 Task: Open settings.json of colorized bracket pairs in a text editor.
Action: Mouse moved to (19, 488)
Screenshot: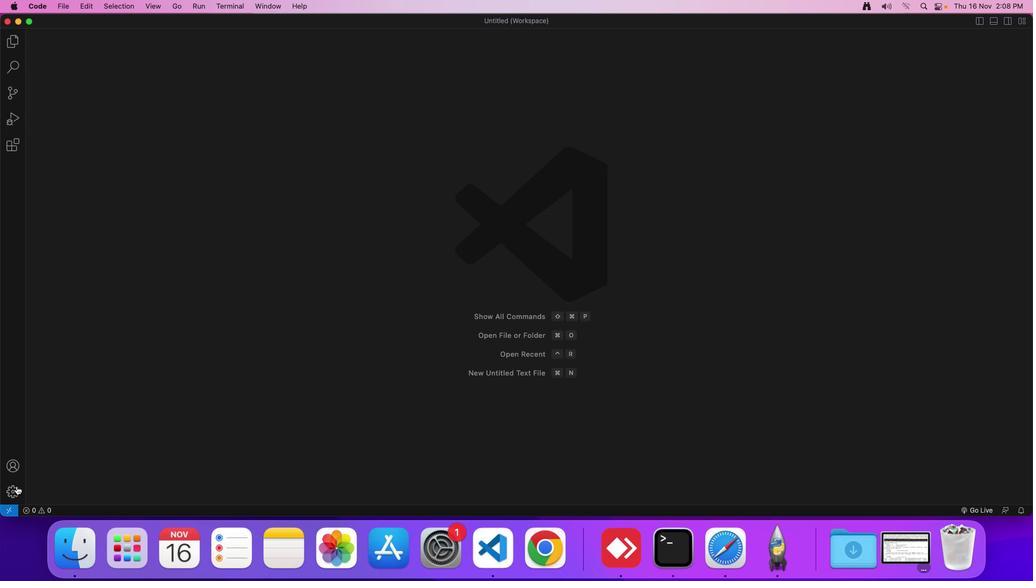 
Action: Mouse pressed left at (19, 488)
Screenshot: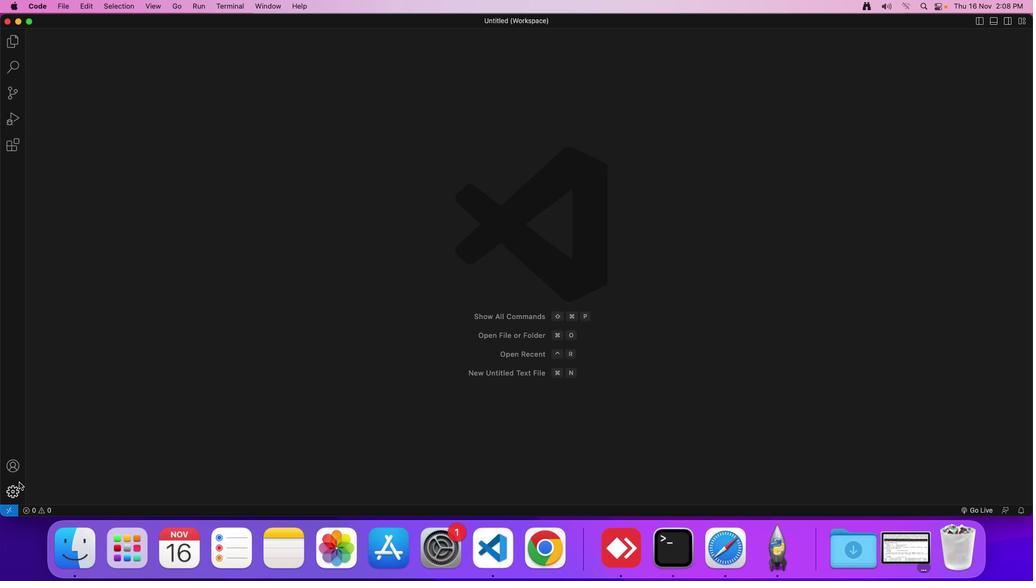 
Action: Mouse moved to (75, 426)
Screenshot: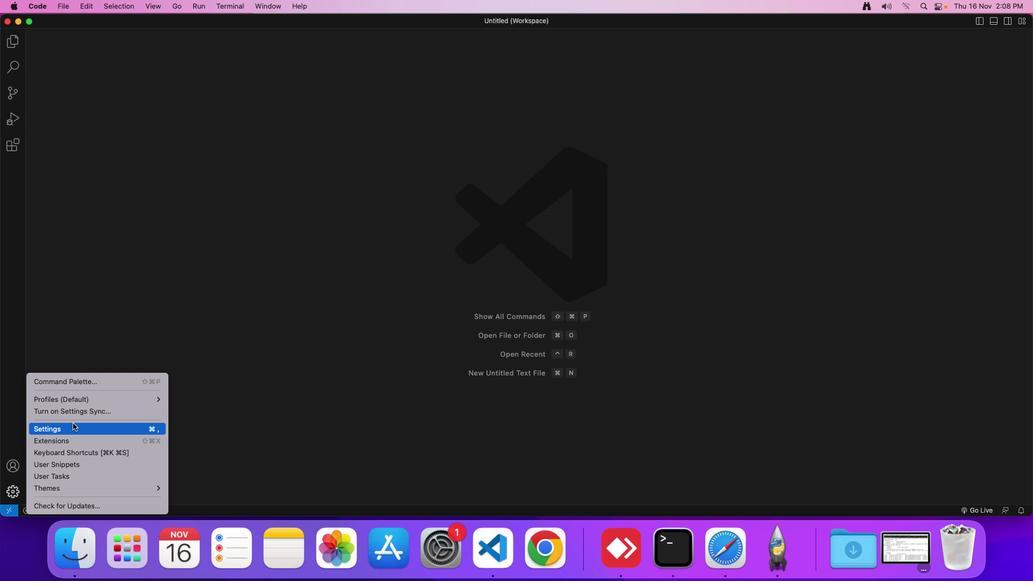 
Action: Mouse pressed left at (75, 426)
Screenshot: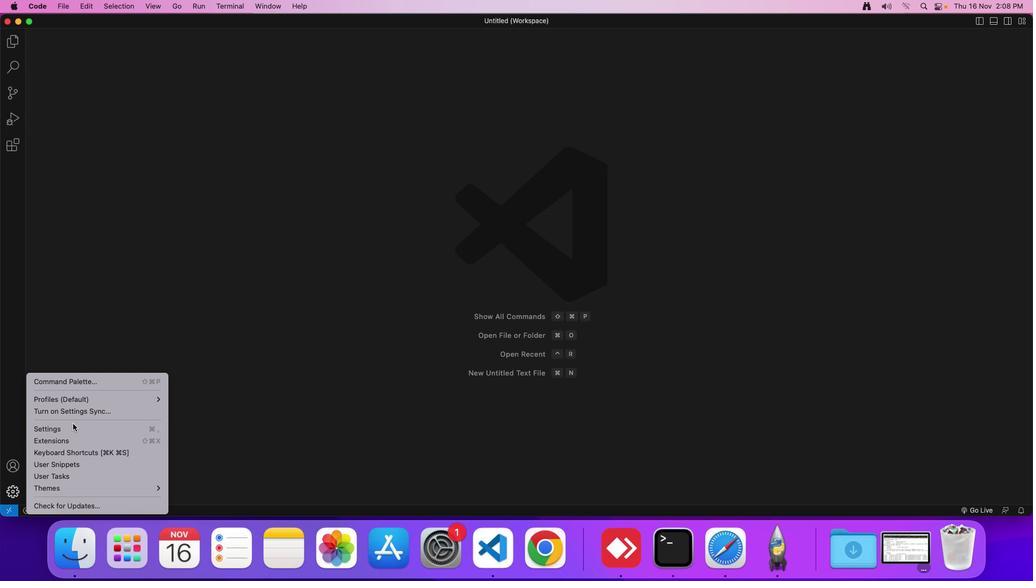 
Action: Mouse moved to (273, 82)
Screenshot: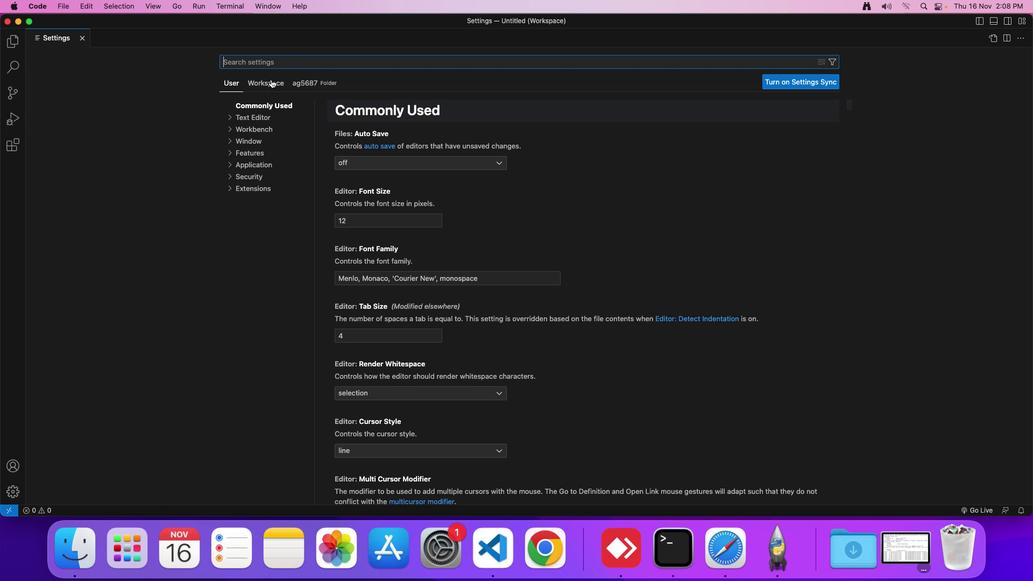 
Action: Mouse pressed left at (273, 82)
Screenshot: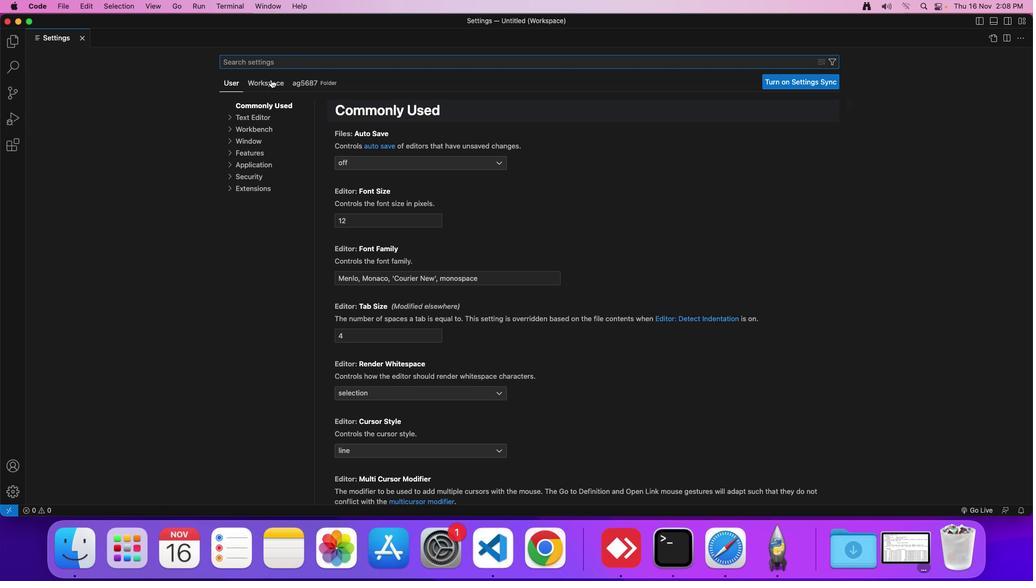 
Action: Mouse moved to (257, 114)
Screenshot: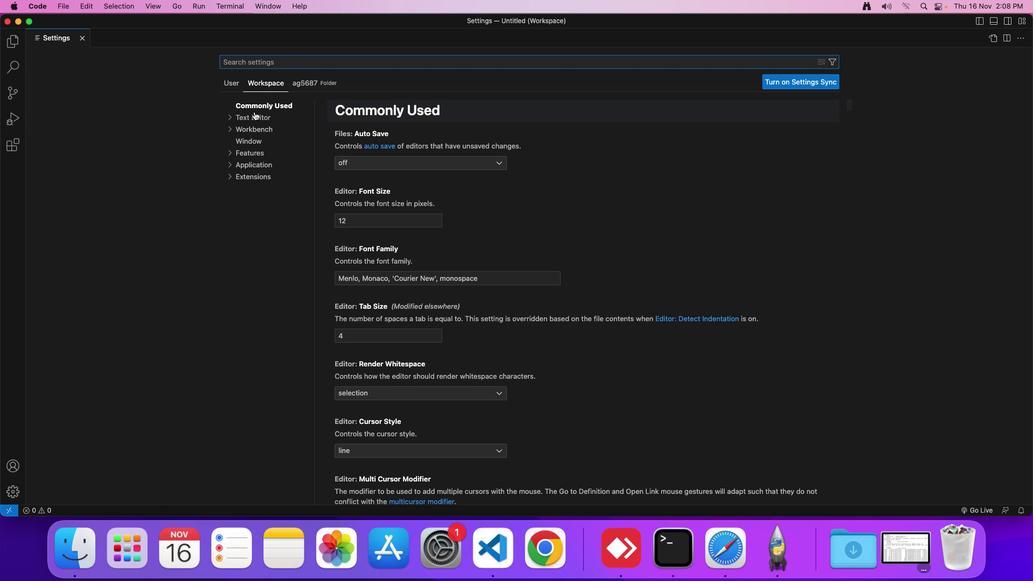 
Action: Mouse pressed left at (257, 114)
Screenshot: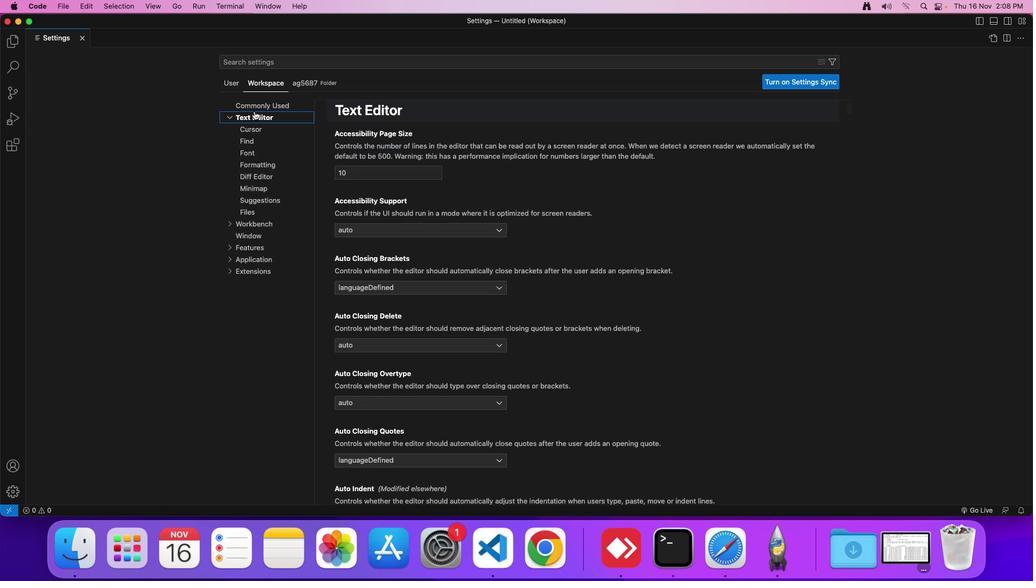 
Action: Mouse moved to (361, 220)
Screenshot: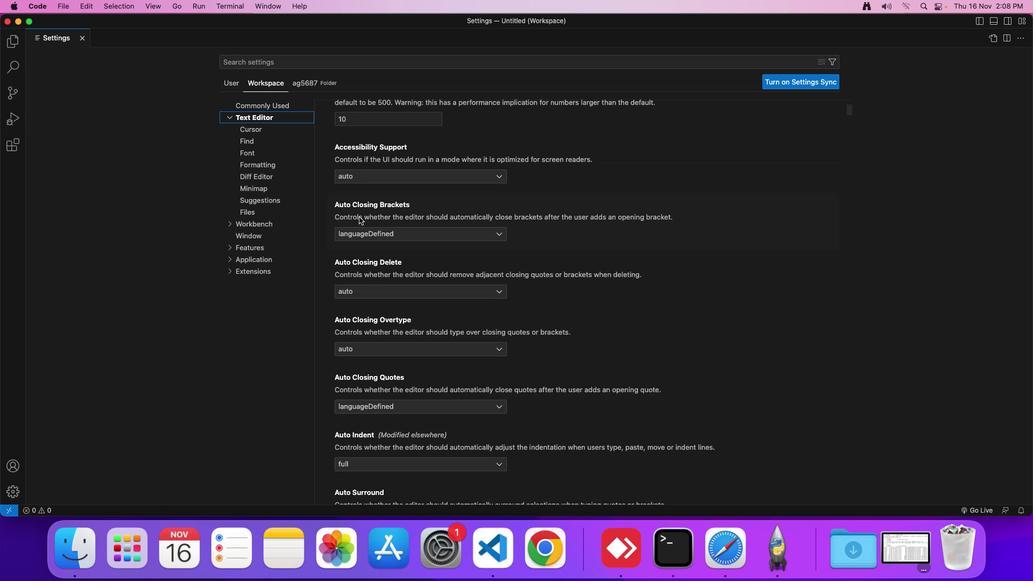 
Action: Mouse scrolled (361, 220) with delta (2, 2)
Screenshot: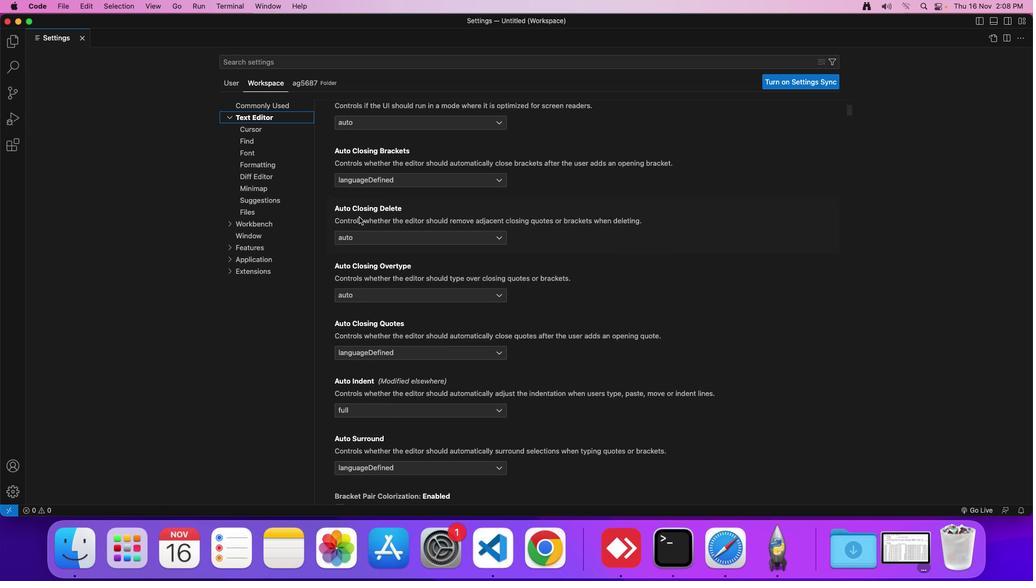 
Action: Mouse scrolled (361, 220) with delta (2, 2)
Screenshot: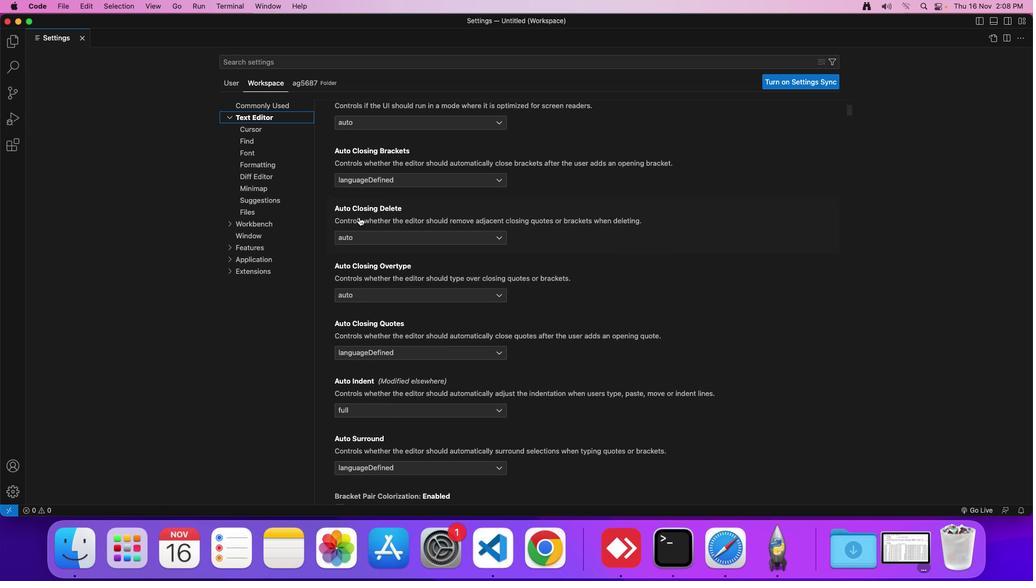 
Action: Mouse scrolled (361, 220) with delta (2, 1)
Screenshot: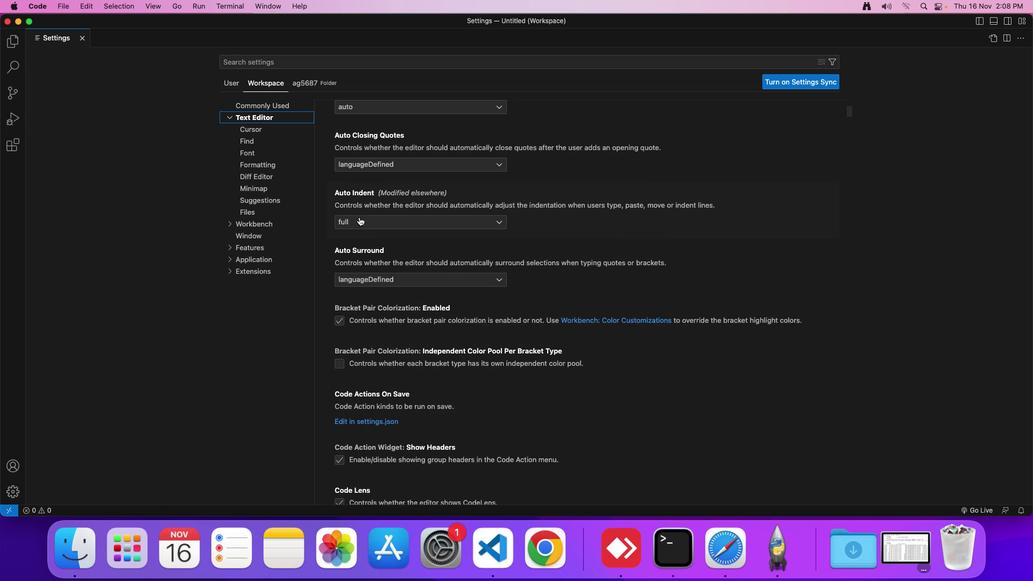 
Action: Mouse scrolled (361, 220) with delta (2, 1)
Screenshot: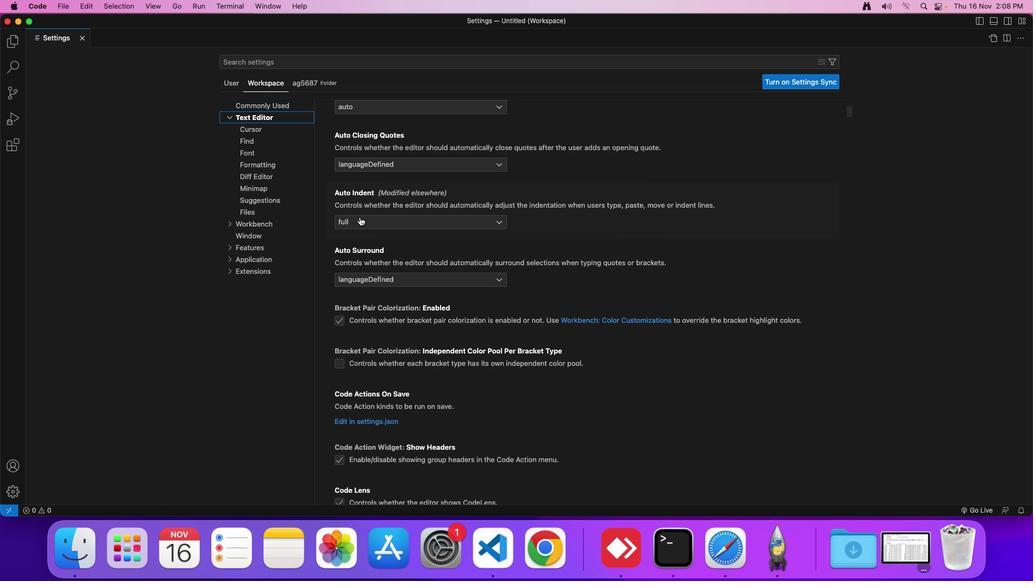 
Action: Mouse scrolled (361, 220) with delta (2, 0)
Screenshot: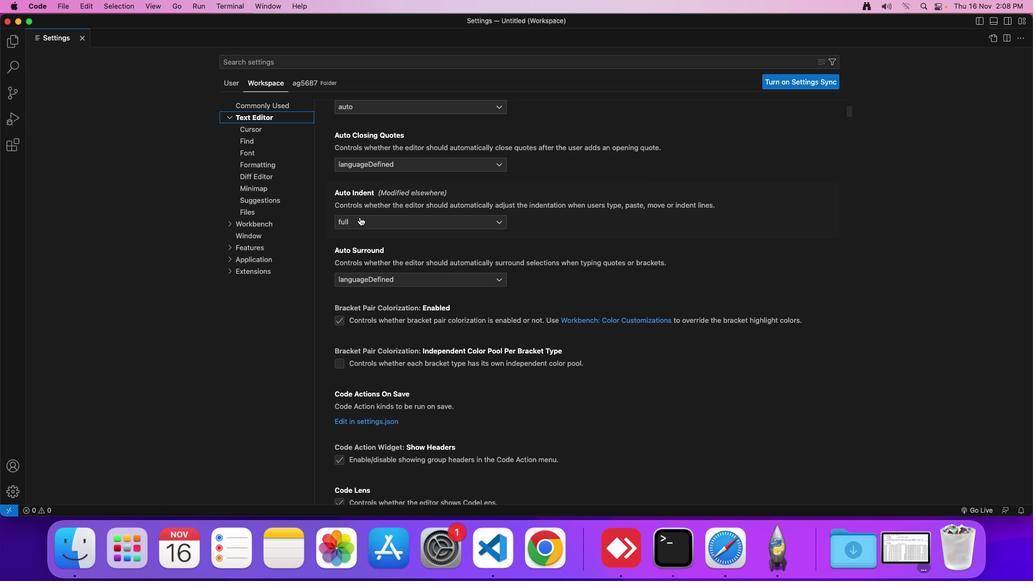 
Action: Mouse moved to (362, 219)
Screenshot: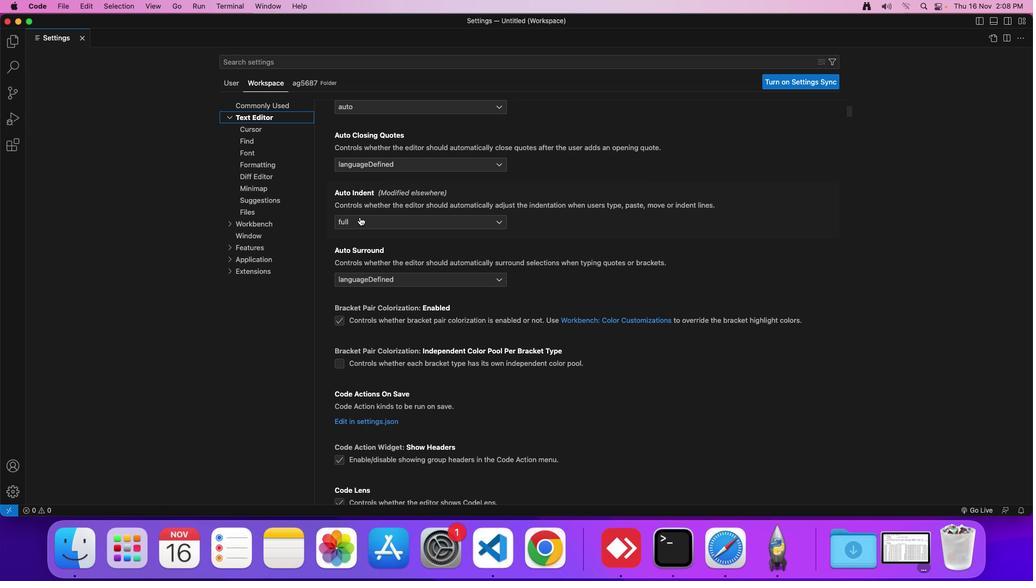 
Action: Mouse scrolled (362, 219) with delta (2, 2)
Screenshot: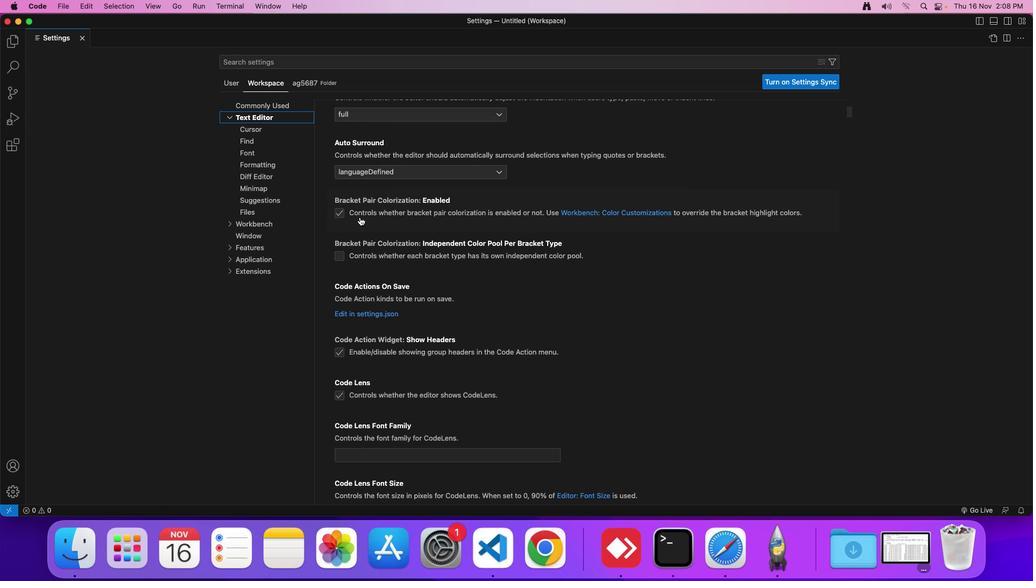
Action: Mouse scrolled (362, 219) with delta (2, 2)
Screenshot: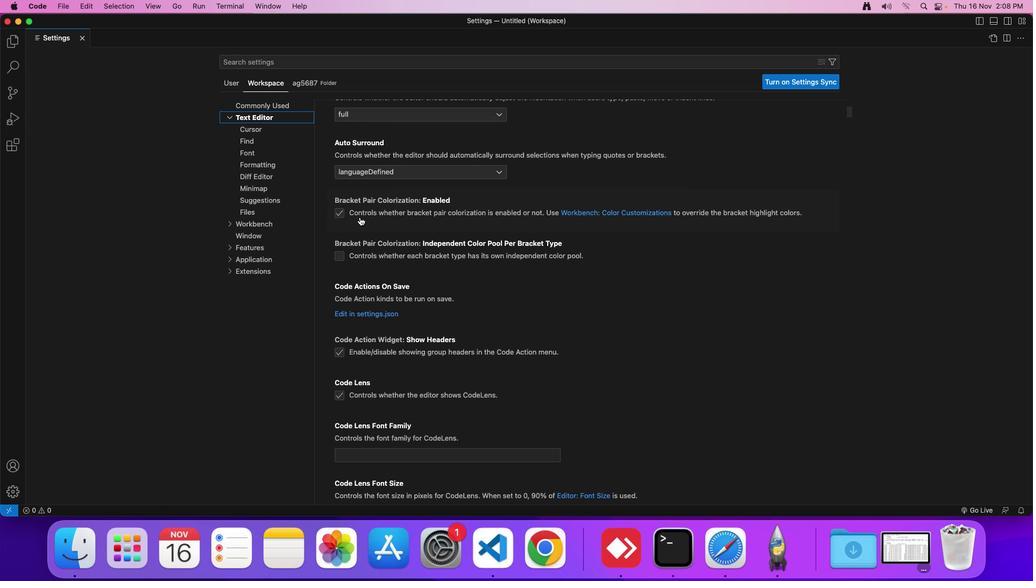 
Action: Mouse scrolled (362, 219) with delta (2, 1)
Screenshot: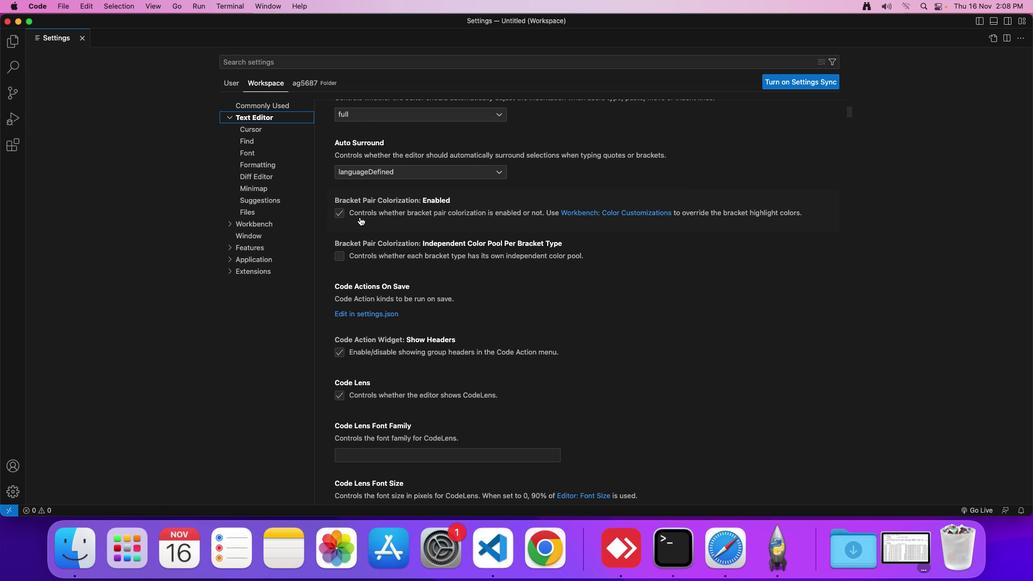 
Action: Mouse moved to (363, 219)
Screenshot: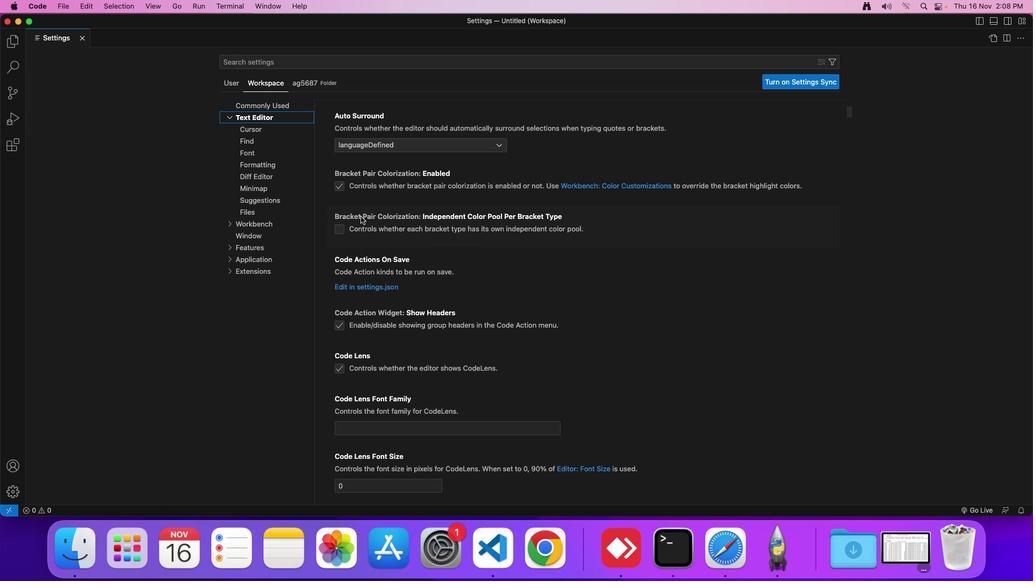 
Action: Mouse scrolled (363, 219) with delta (2, 2)
Screenshot: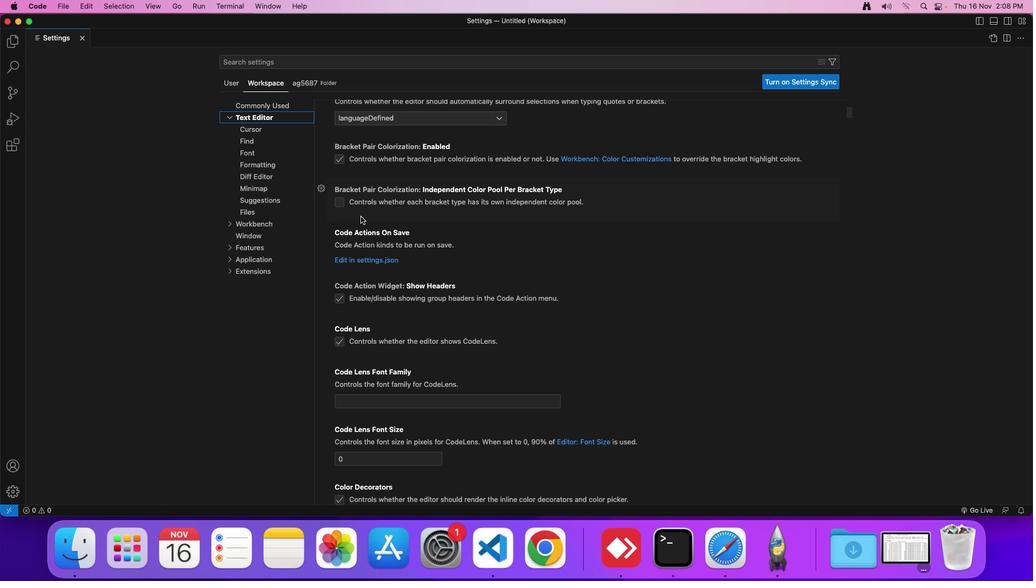 
Action: Mouse scrolled (363, 219) with delta (2, 2)
Screenshot: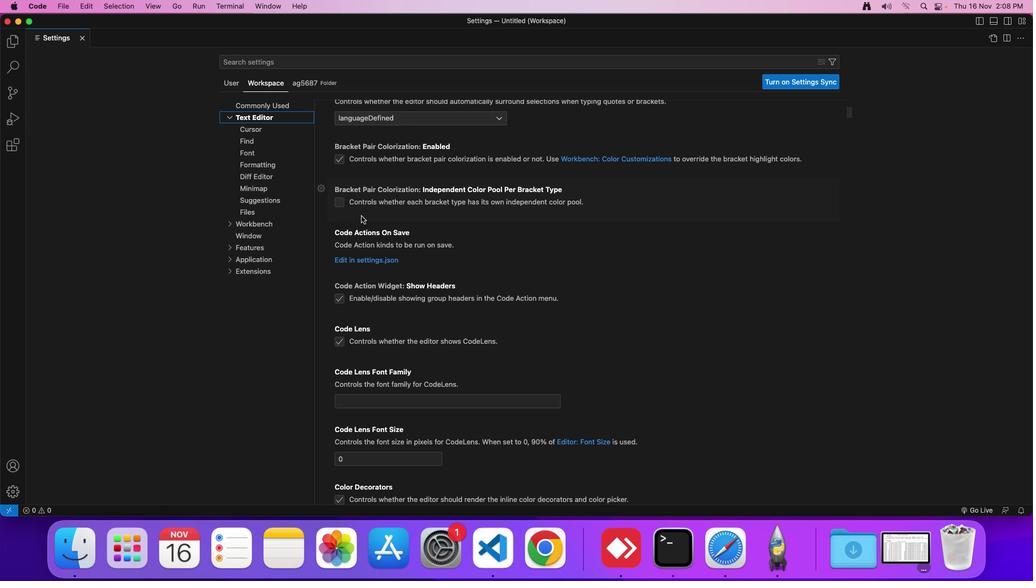 
Action: Mouse moved to (363, 218)
Screenshot: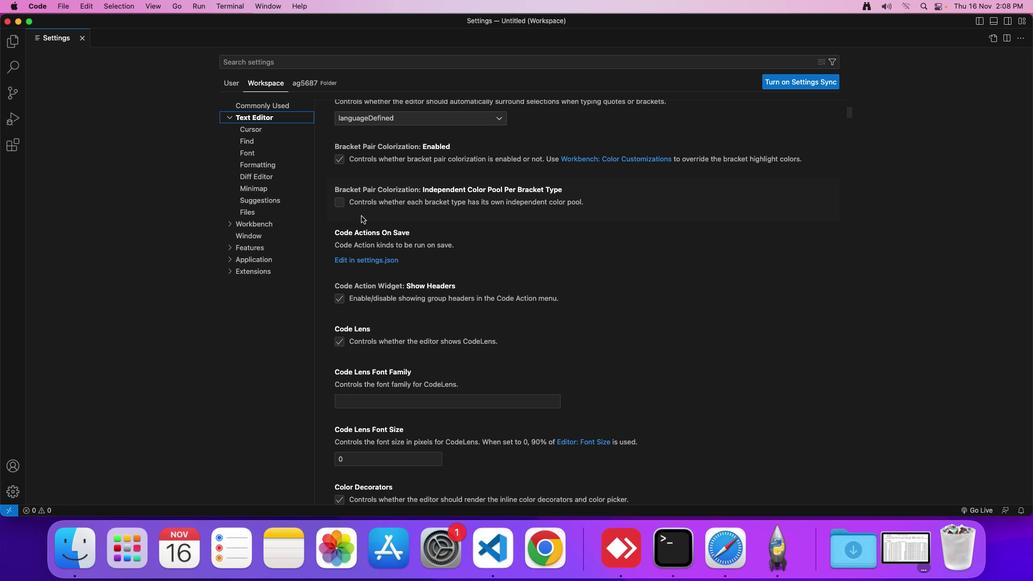 
Action: Mouse scrolled (363, 218) with delta (2, 2)
Screenshot: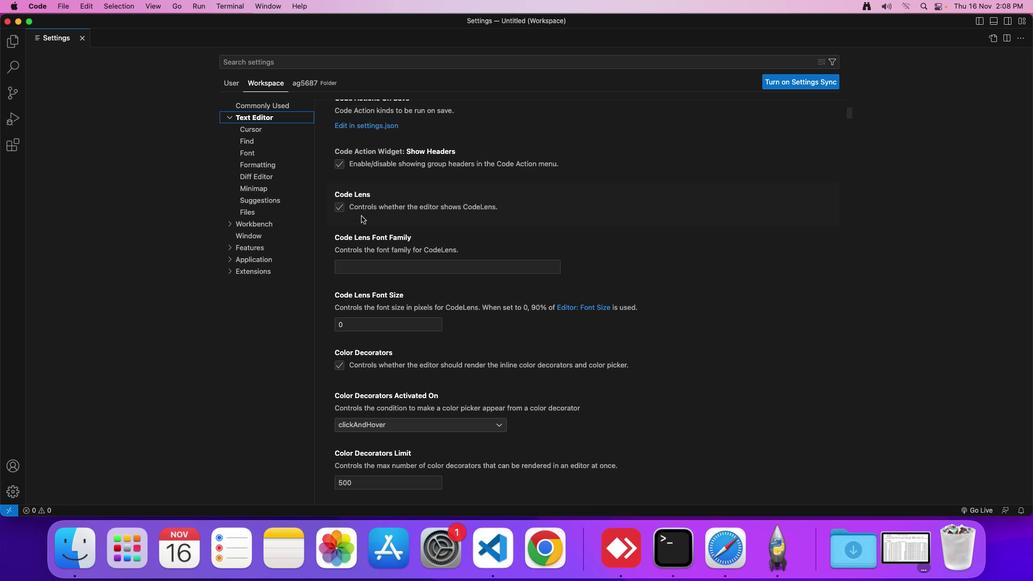 
Action: Mouse scrolled (363, 218) with delta (2, 2)
Screenshot: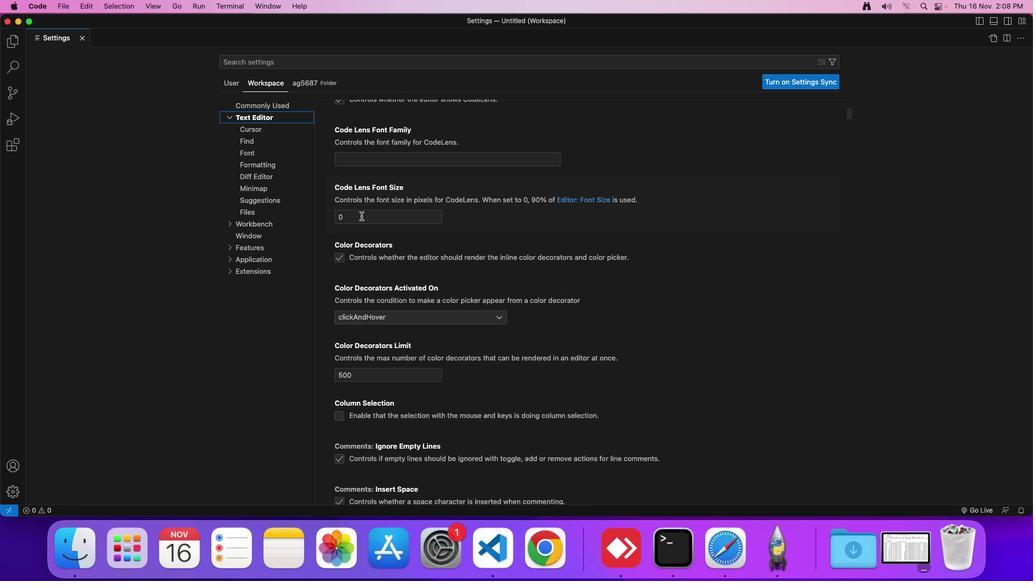 
Action: Mouse scrolled (363, 218) with delta (2, 1)
Screenshot: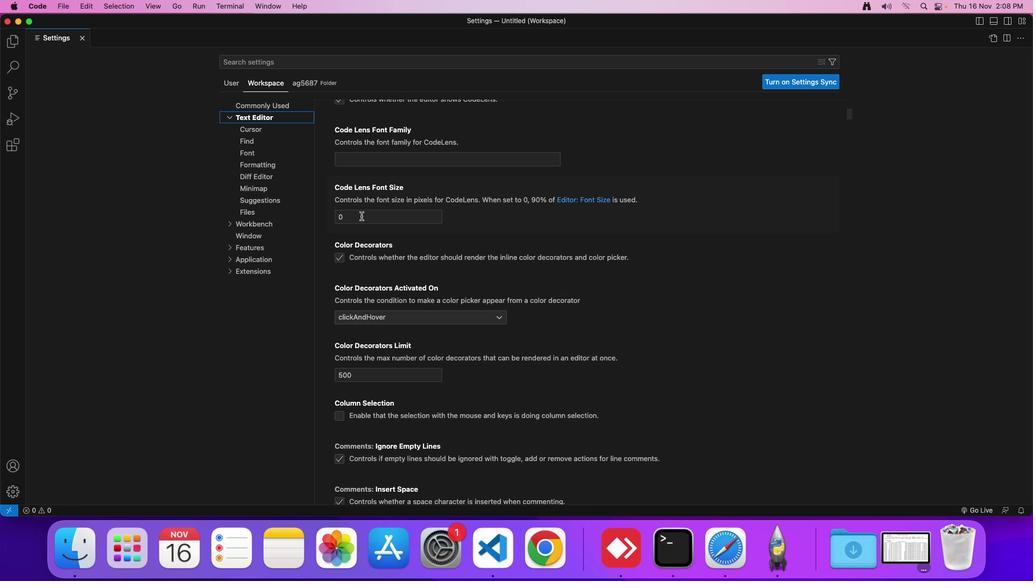 
Action: Mouse scrolled (363, 218) with delta (2, 0)
Screenshot: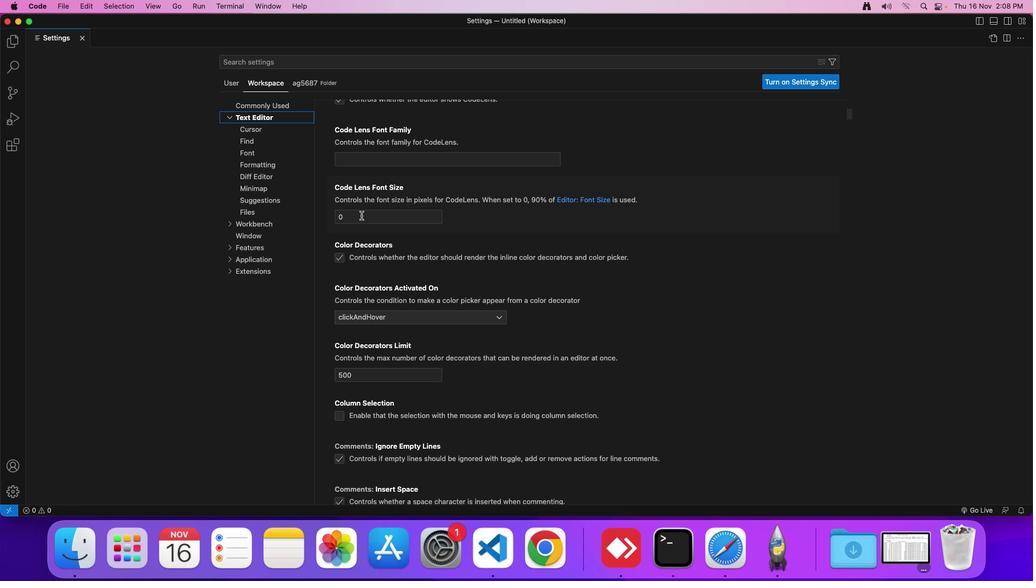 
Action: Mouse moved to (364, 217)
Screenshot: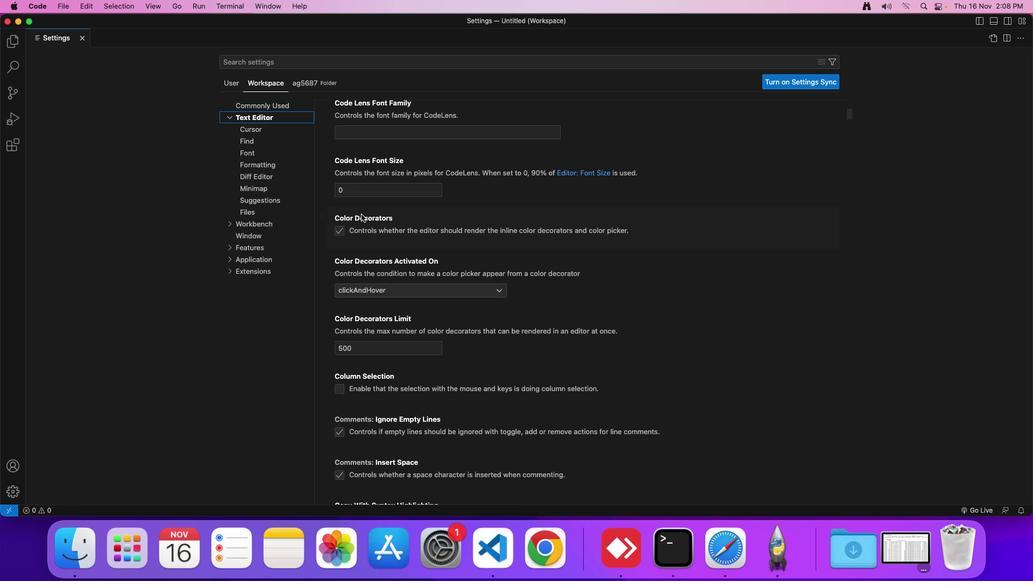 
Action: Mouse scrolled (364, 217) with delta (2, 2)
Screenshot: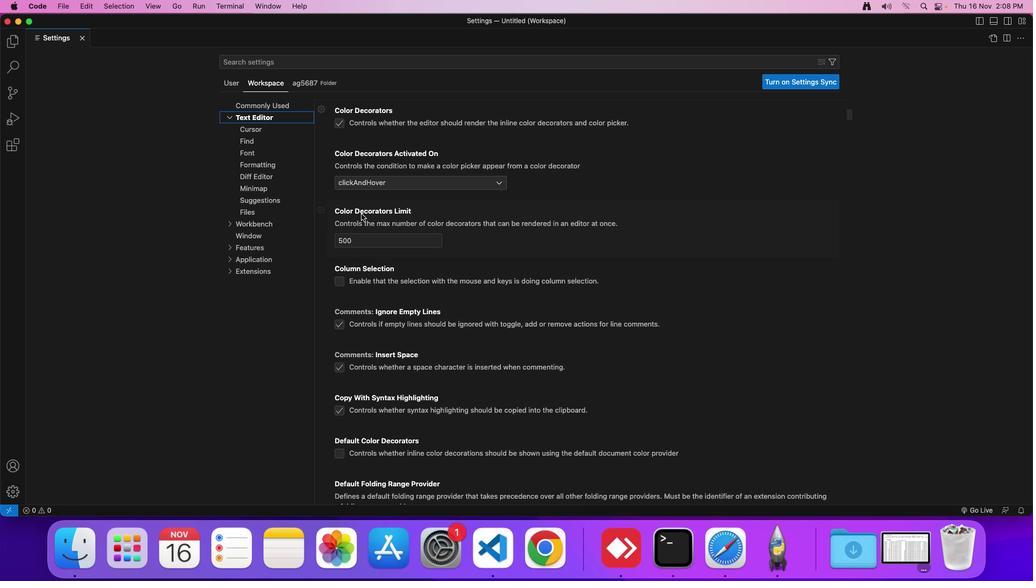 
Action: Mouse scrolled (364, 217) with delta (2, 2)
Screenshot: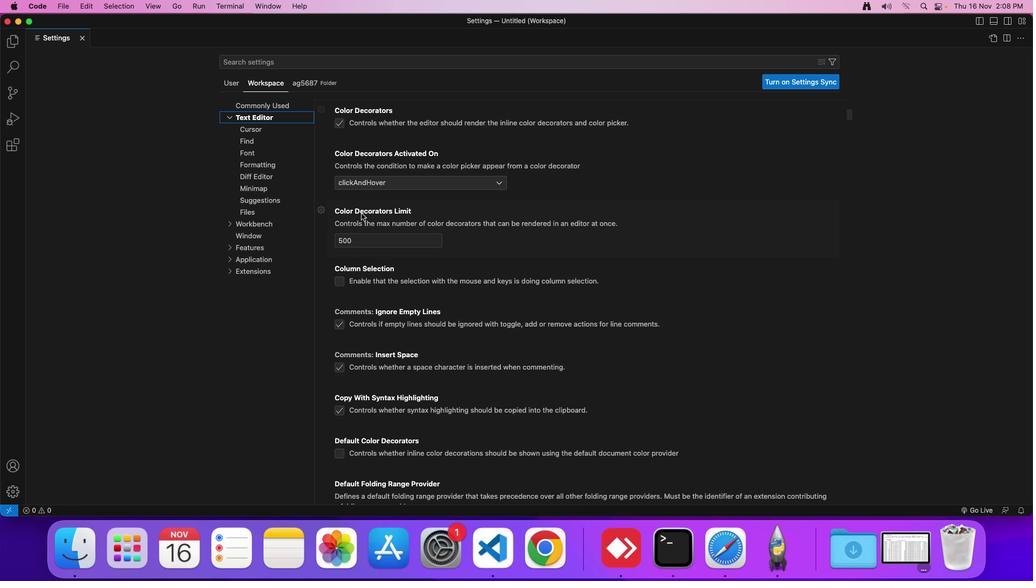 
Action: Mouse scrolled (364, 217) with delta (2, 1)
Screenshot: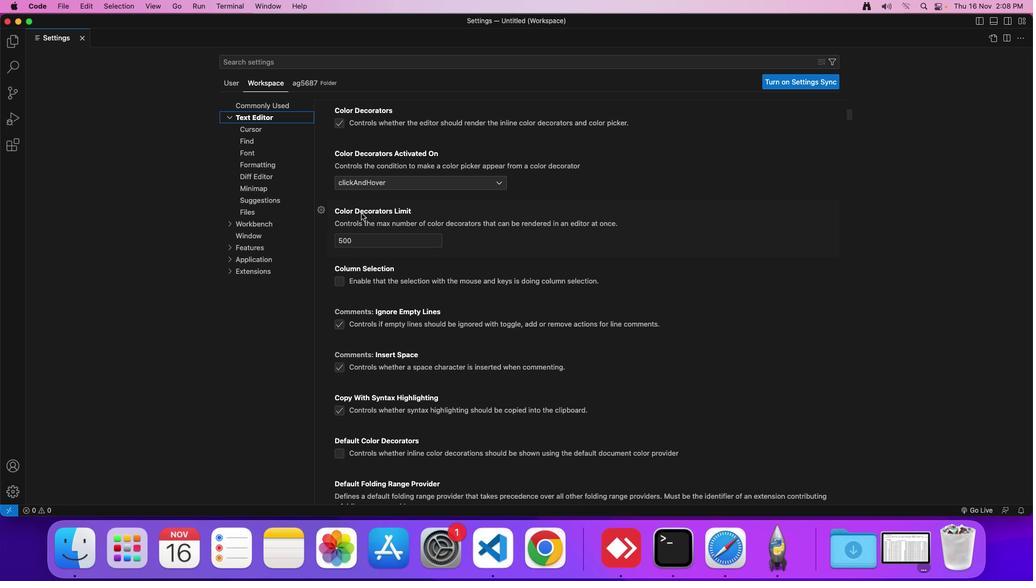 
Action: Mouse moved to (364, 216)
Screenshot: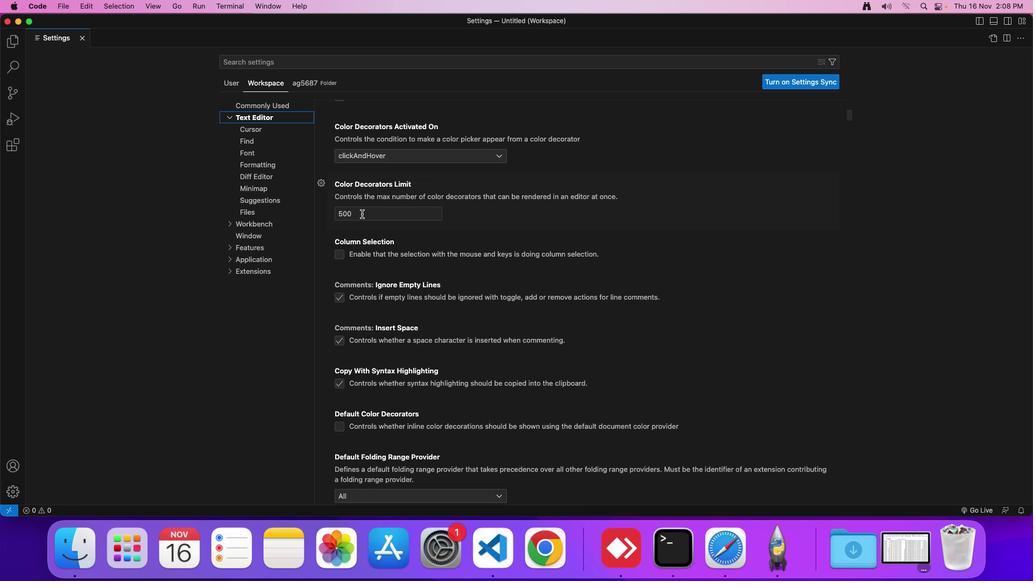 
Action: Mouse scrolled (364, 216) with delta (2, 2)
Screenshot: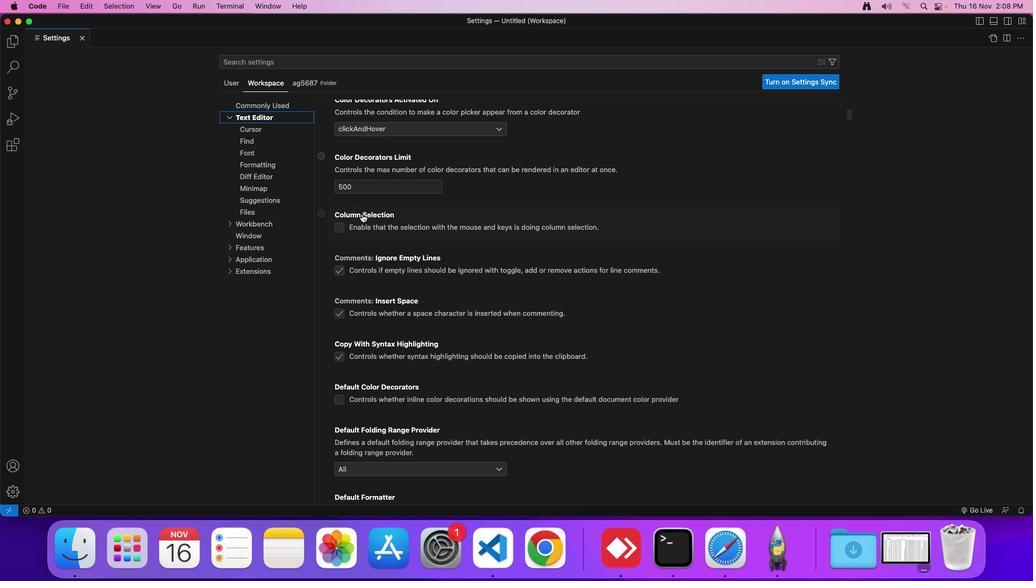 
Action: Mouse moved to (364, 216)
Screenshot: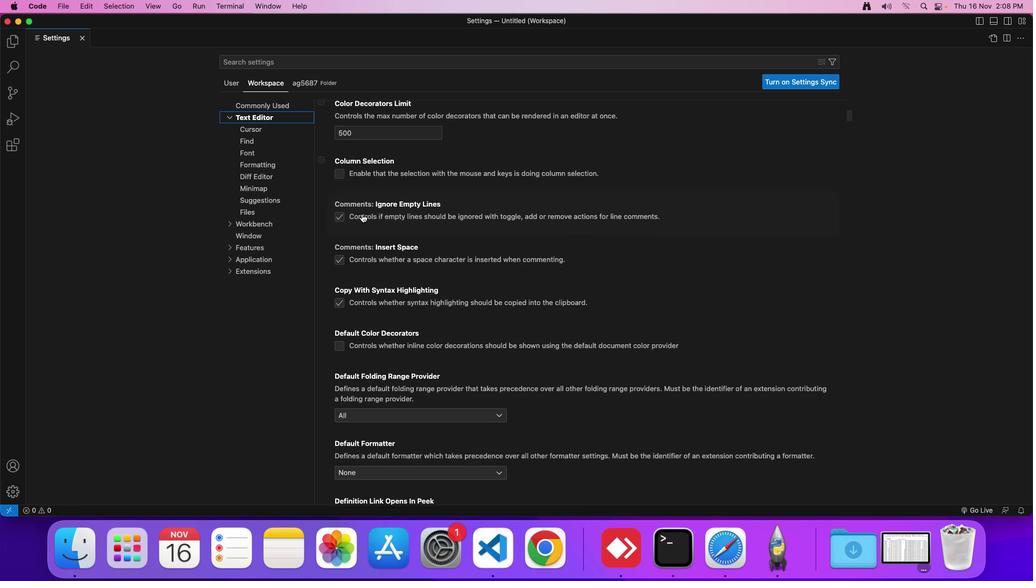 
Action: Mouse scrolled (364, 216) with delta (2, 2)
Screenshot: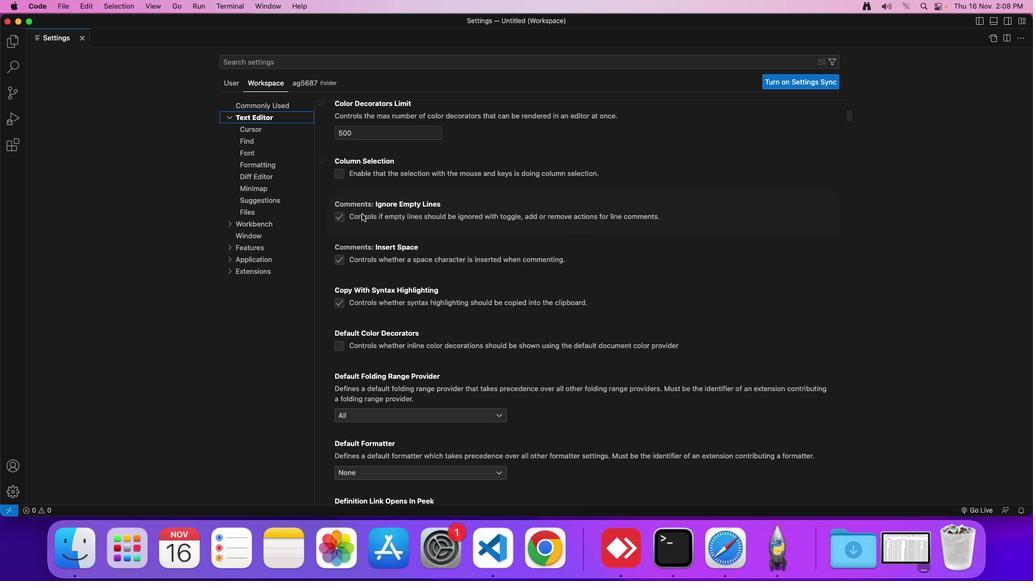 
Action: Mouse scrolled (364, 216) with delta (2, 1)
Screenshot: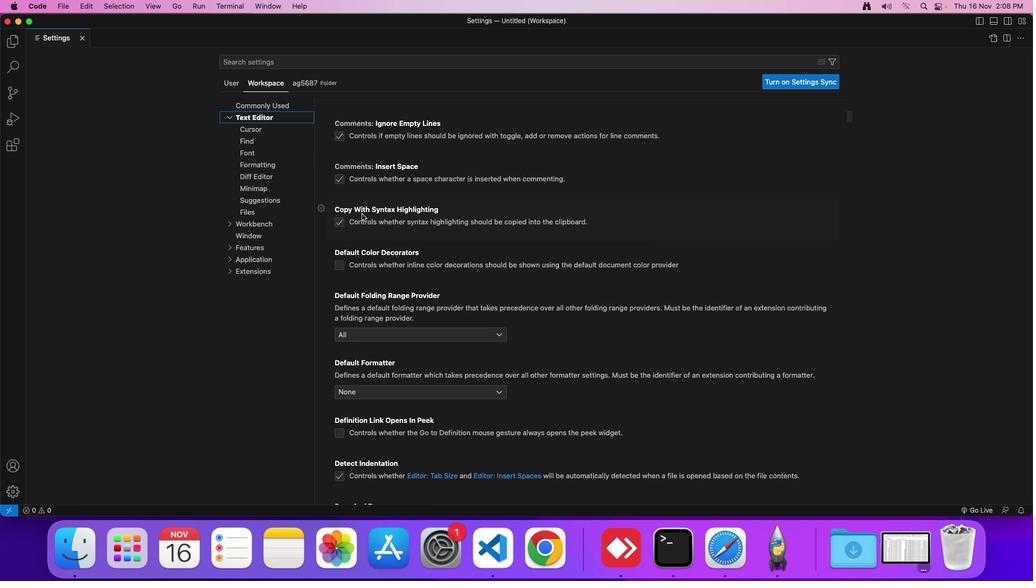 
Action: Mouse scrolled (364, 216) with delta (2, 1)
Screenshot: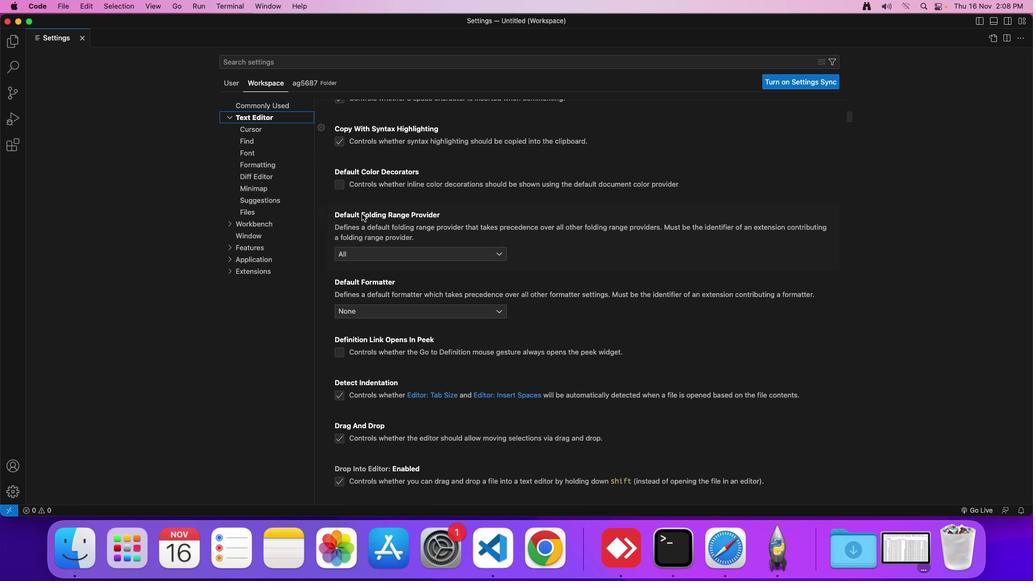 
Action: Mouse scrolled (364, 216) with delta (2, 1)
Screenshot: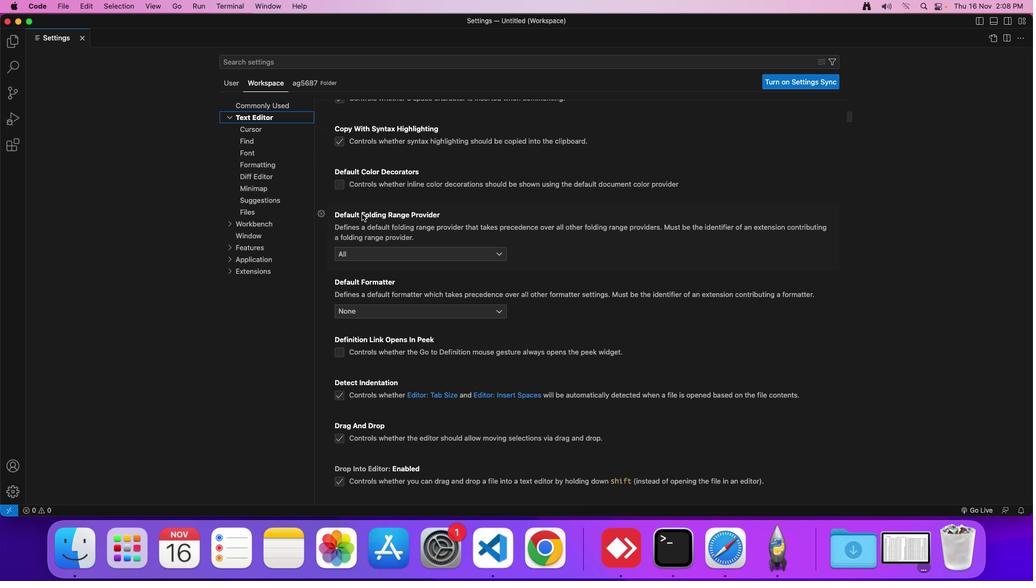 
Action: Mouse moved to (365, 216)
Screenshot: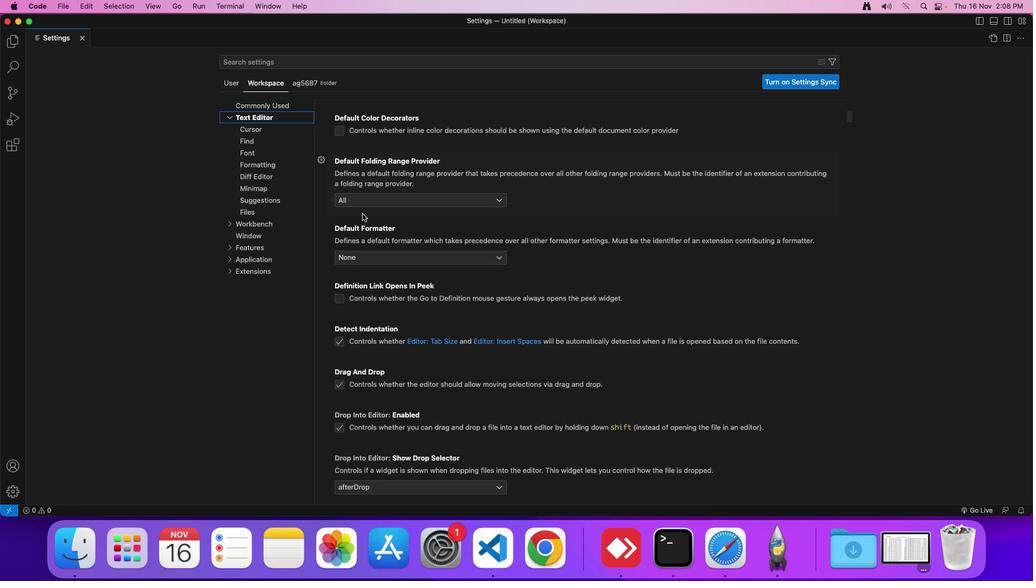 
Action: Mouse scrolled (365, 216) with delta (2, 2)
Screenshot: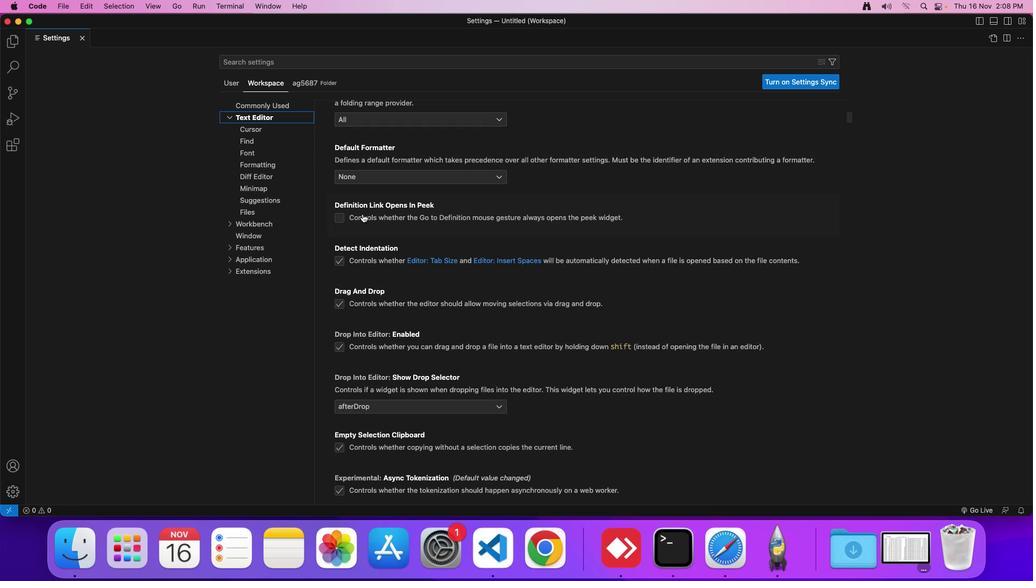 
Action: Mouse scrolled (365, 216) with delta (2, 2)
Screenshot: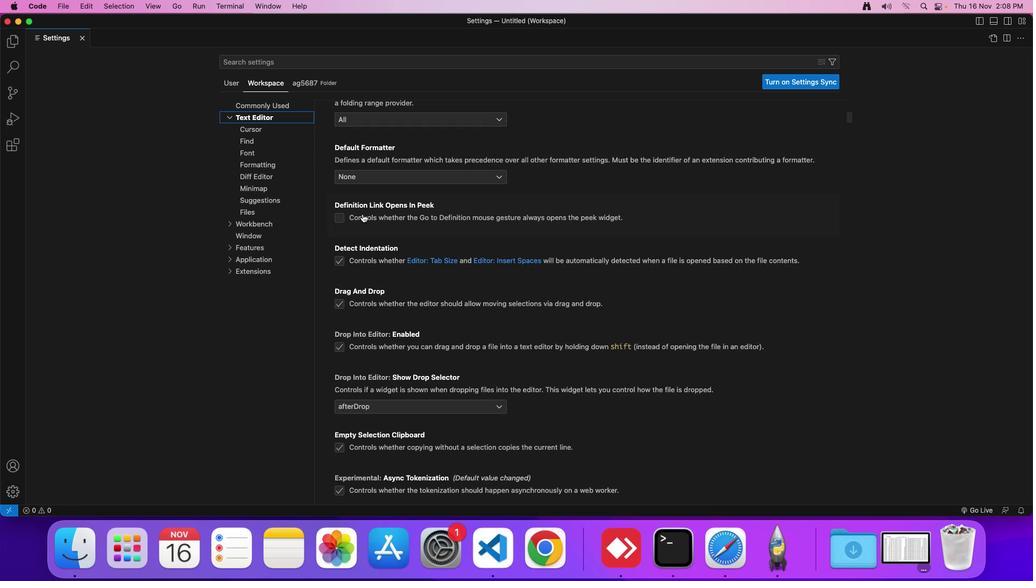 
Action: Mouse scrolled (365, 216) with delta (2, 1)
Screenshot: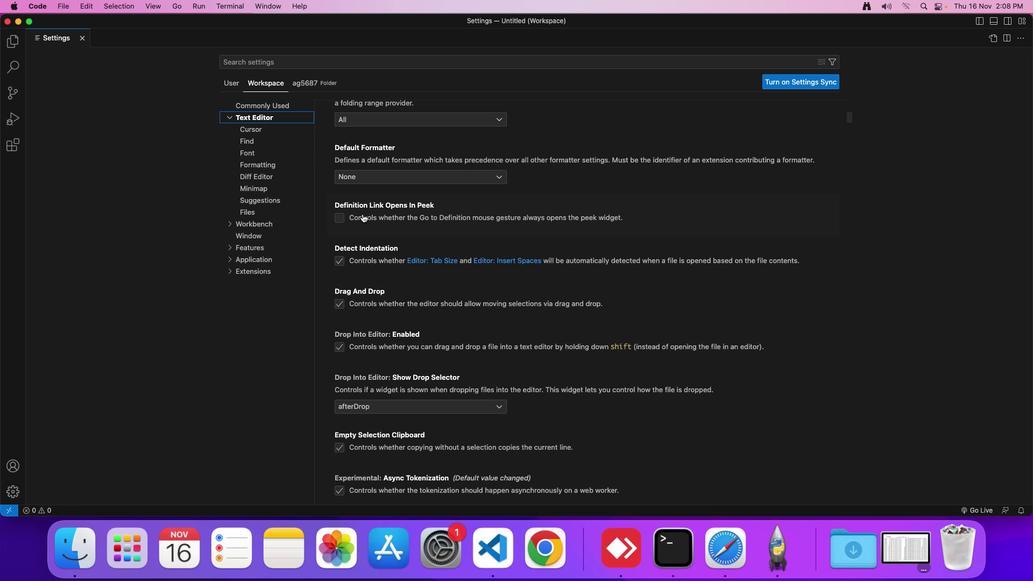 
Action: Mouse moved to (367, 219)
Screenshot: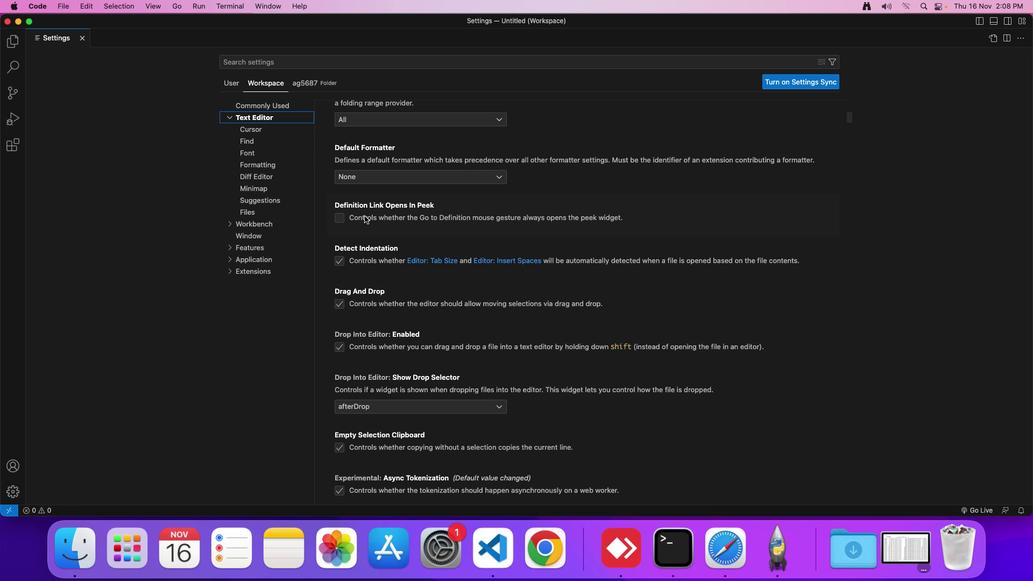 
Action: Mouse scrolled (367, 219) with delta (2, 2)
Screenshot: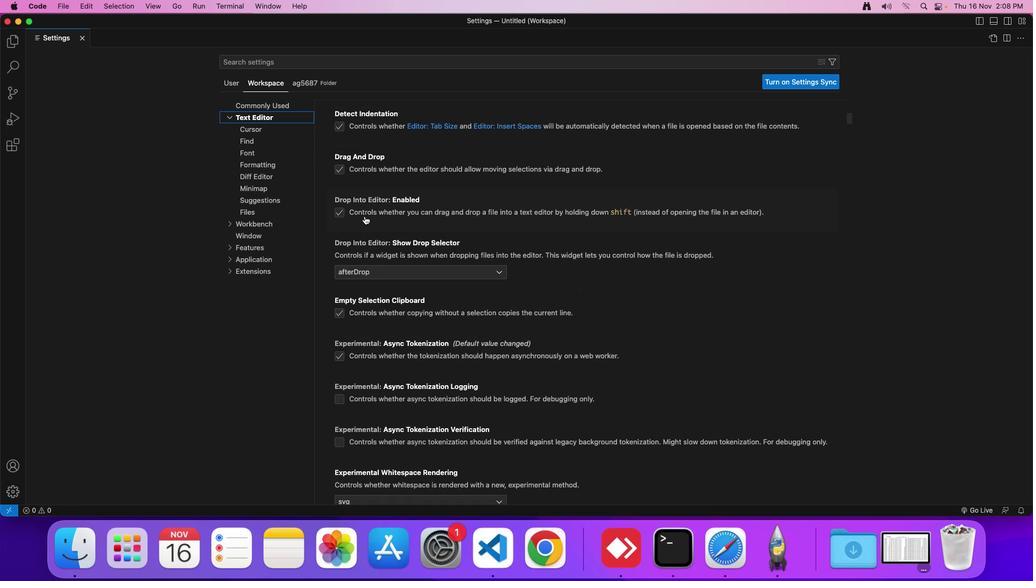 
Action: Mouse scrolled (367, 219) with delta (2, 2)
Screenshot: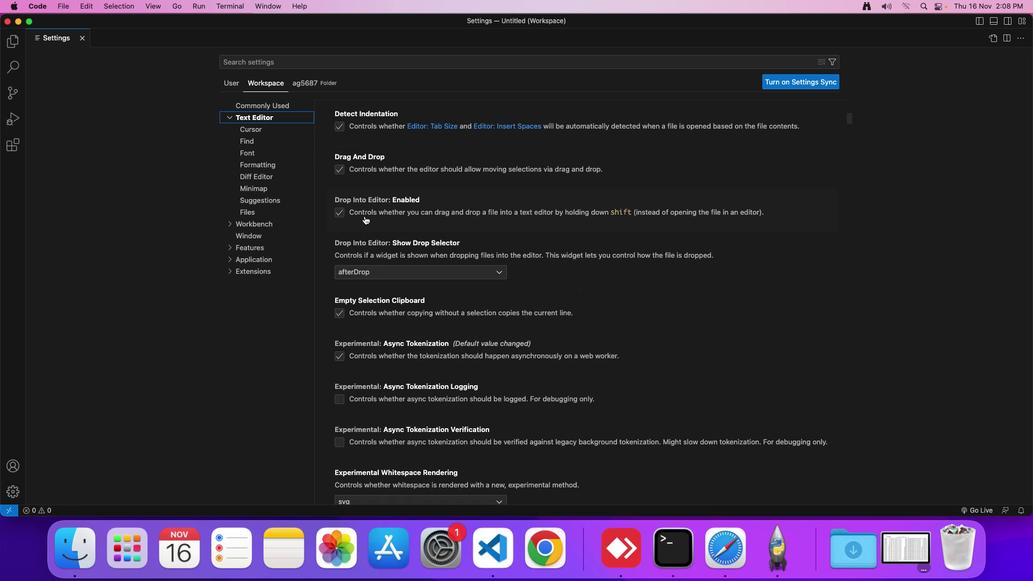 
Action: Mouse scrolled (367, 219) with delta (2, 1)
Screenshot: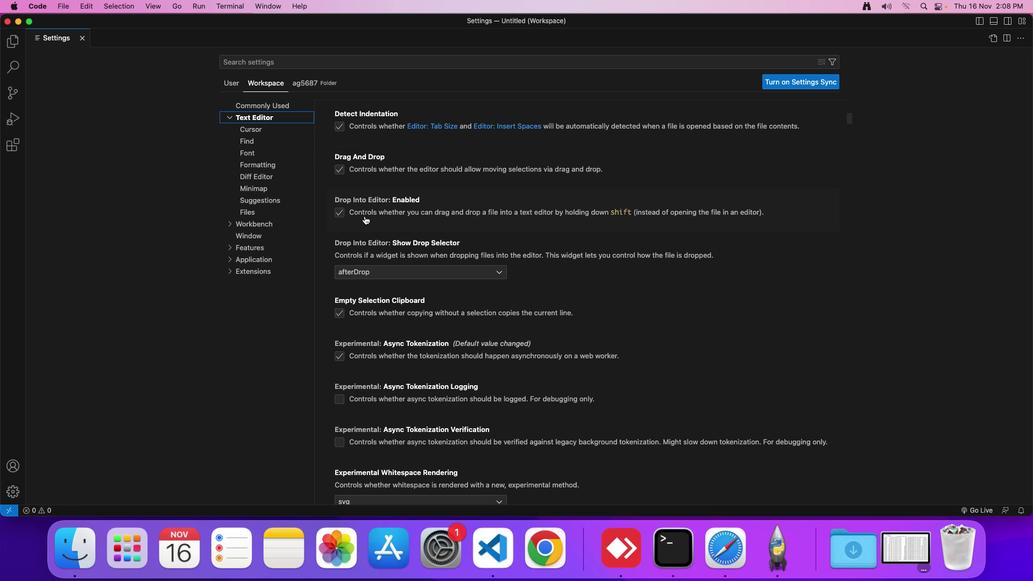 
Action: Mouse moved to (367, 219)
Screenshot: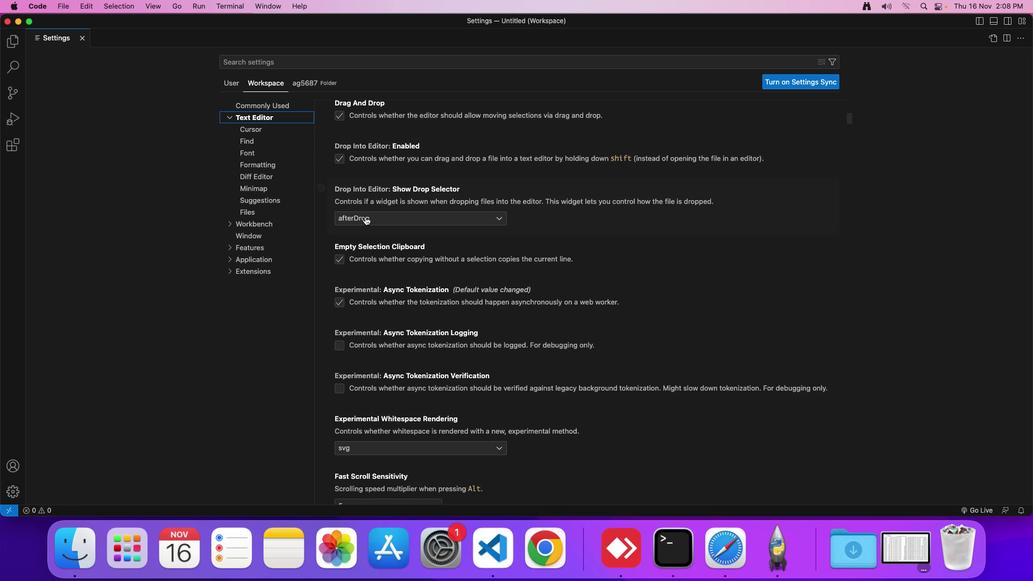 
Action: Mouse scrolled (367, 219) with delta (2, 2)
Screenshot: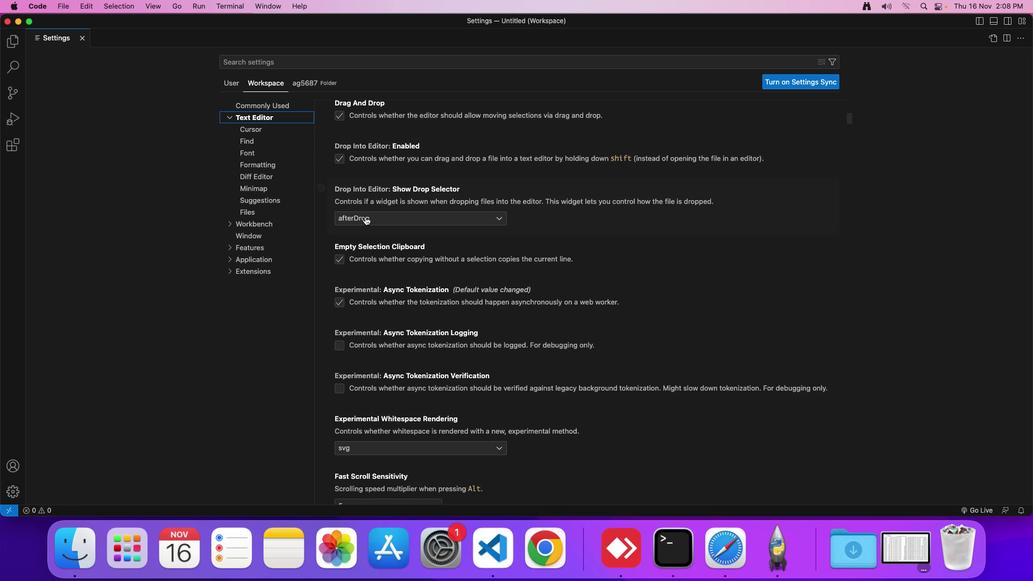 
Action: Mouse scrolled (367, 219) with delta (2, 2)
Screenshot: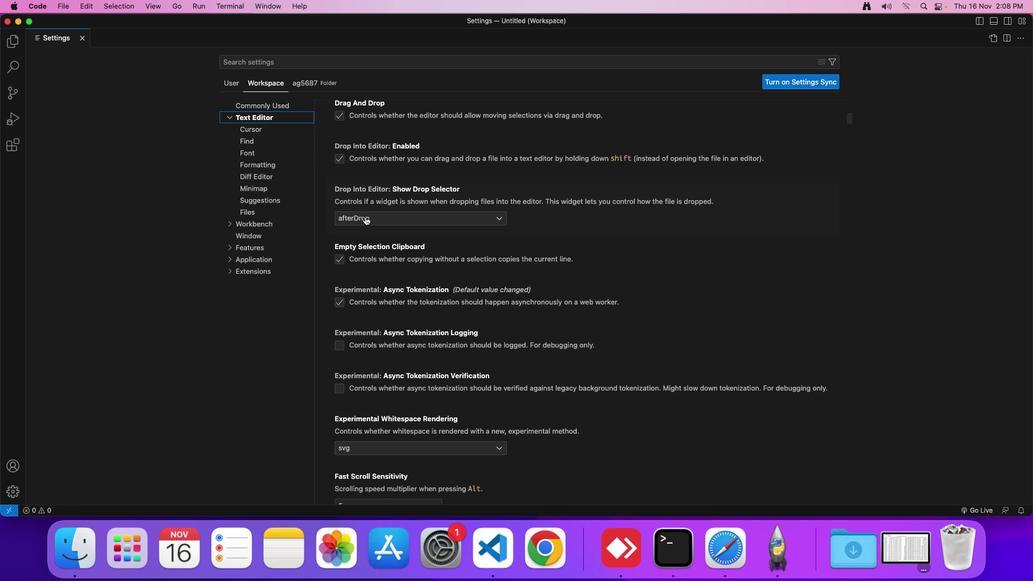 
Action: Mouse scrolled (367, 219) with delta (2, 2)
Screenshot: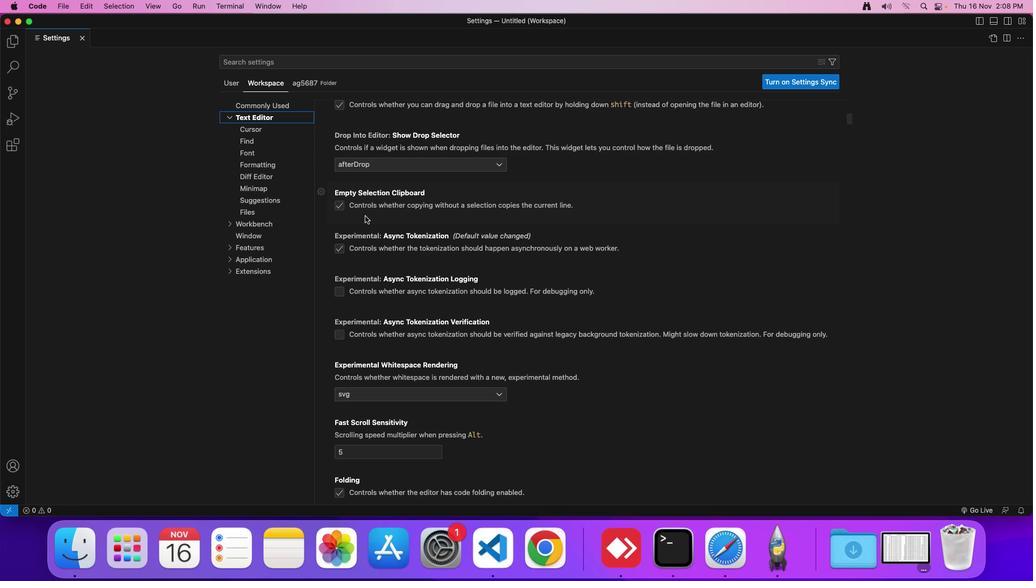 
Action: Mouse scrolled (367, 219) with delta (2, 2)
Screenshot: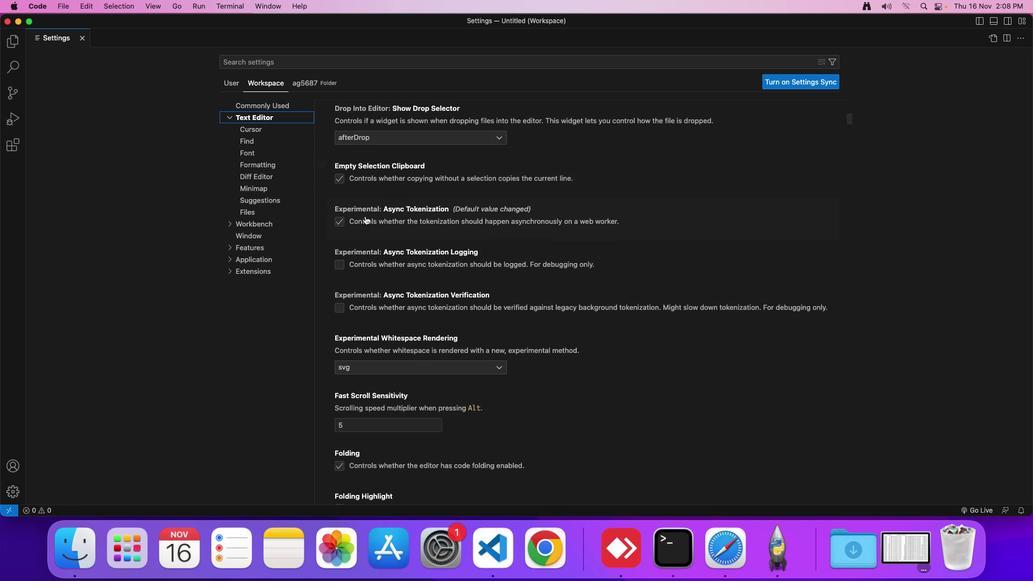 
Action: Mouse moved to (367, 219)
Screenshot: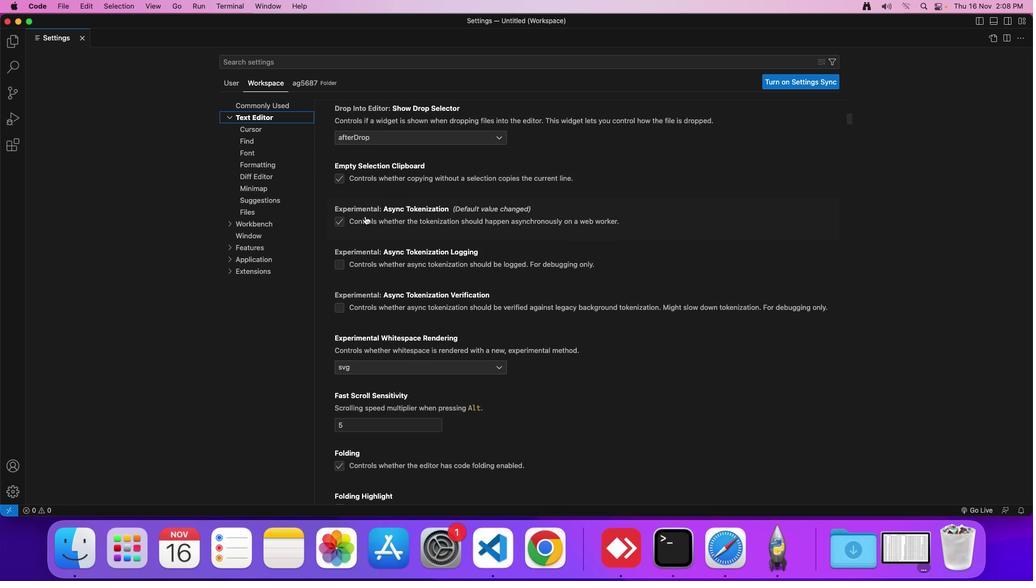 
Action: Mouse scrolled (367, 219) with delta (2, 2)
Screenshot: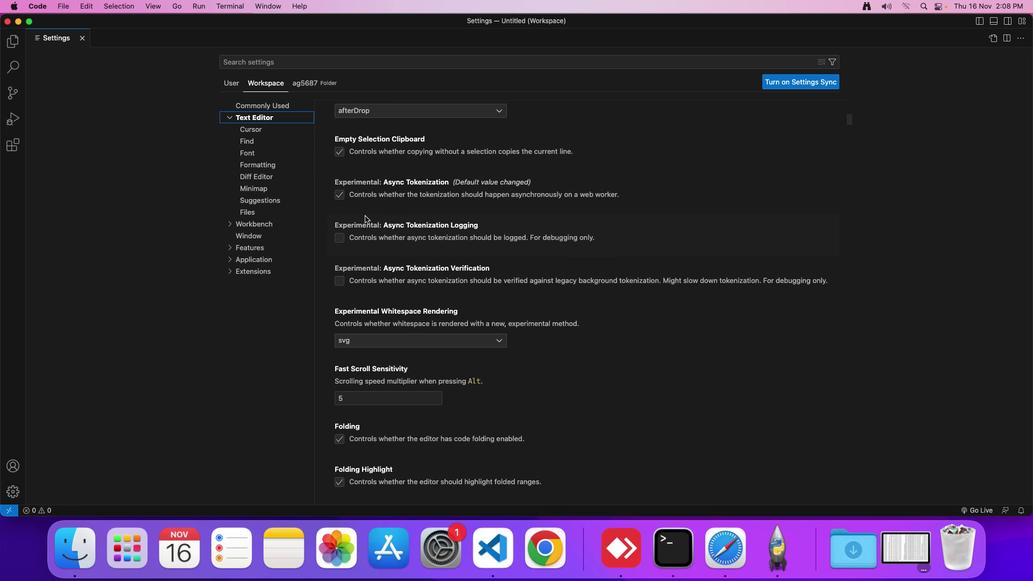 
Action: Mouse scrolled (367, 219) with delta (2, 2)
Screenshot: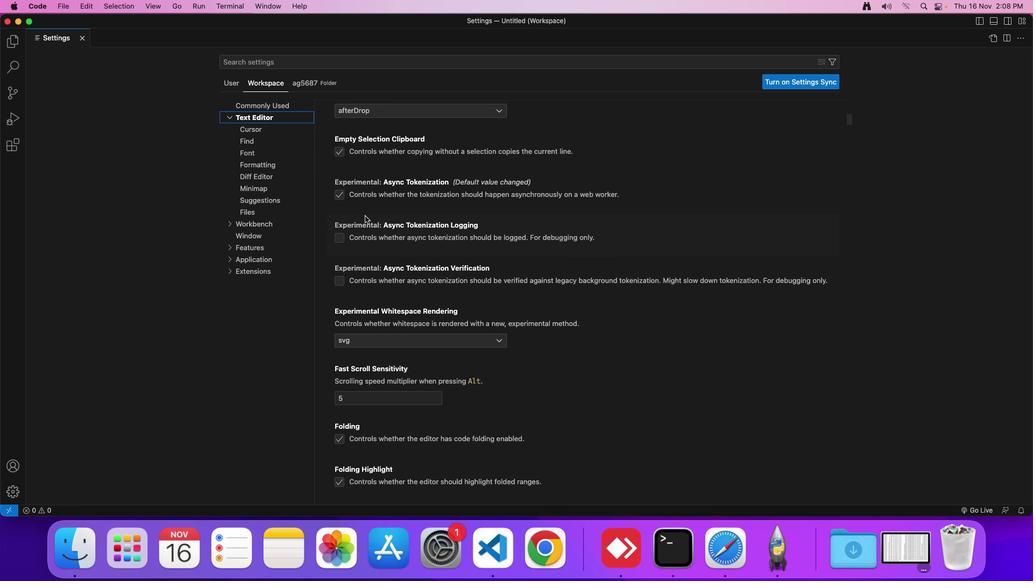 
Action: Mouse scrolled (367, 219) with delta (2, 2)
Screenshot: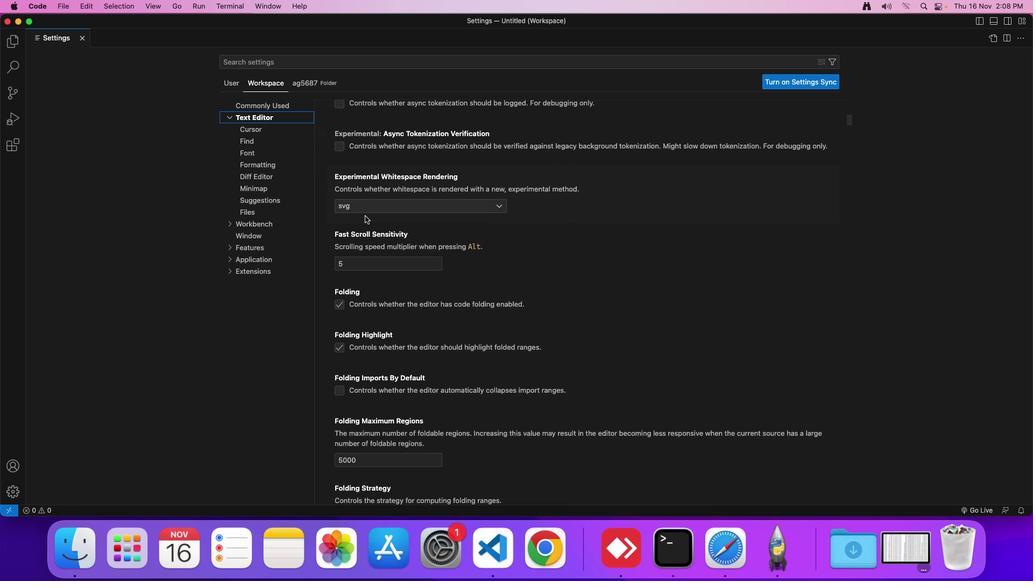 
Action: Mouse scrolled (367, 219) with delta (2, 2)
Screenshot: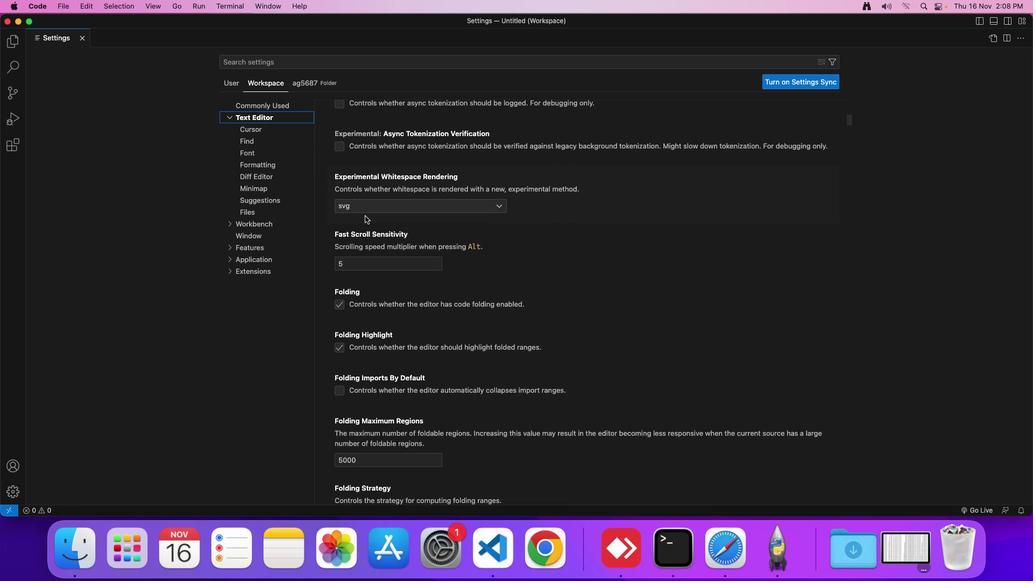 
Action: Mouse scrolled (367, 219) with delta (2, 1)
Screenshot: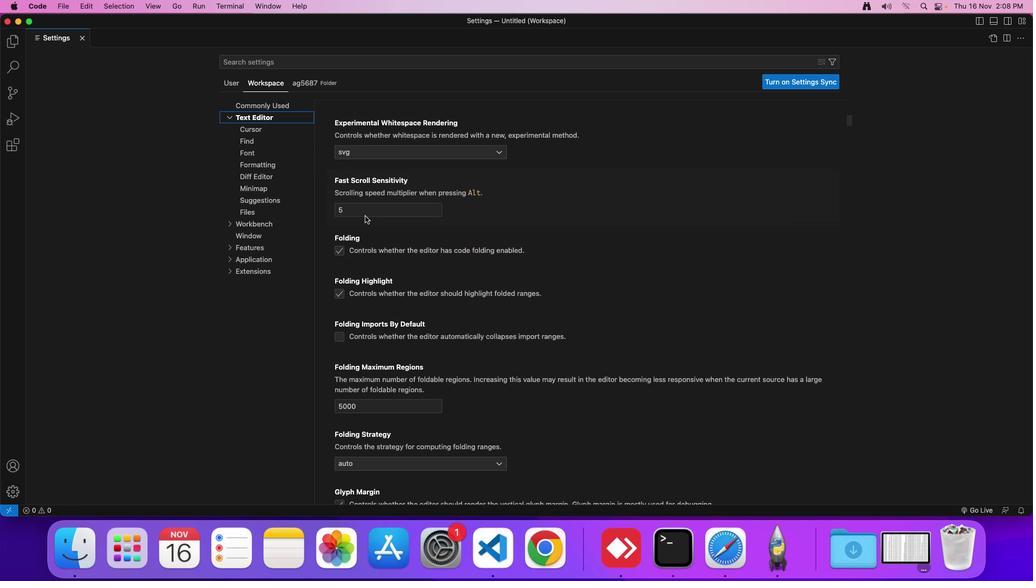 
Action: Mouse scrolled (367, 219) with delta (2, 1)
Screenshot: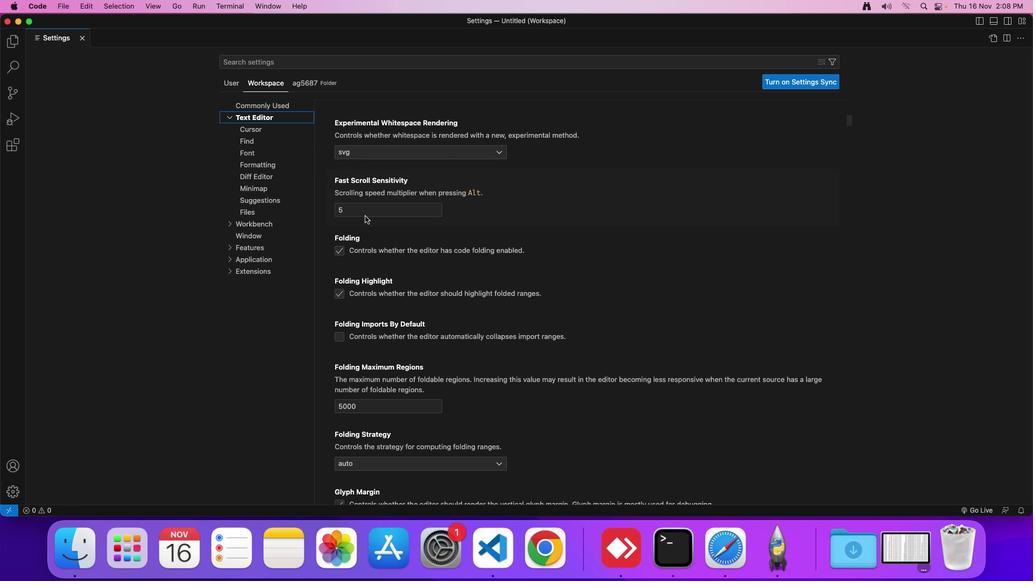 
Action: Mouse scrolled (367, 219) with delta (2, 2)
Screenshot: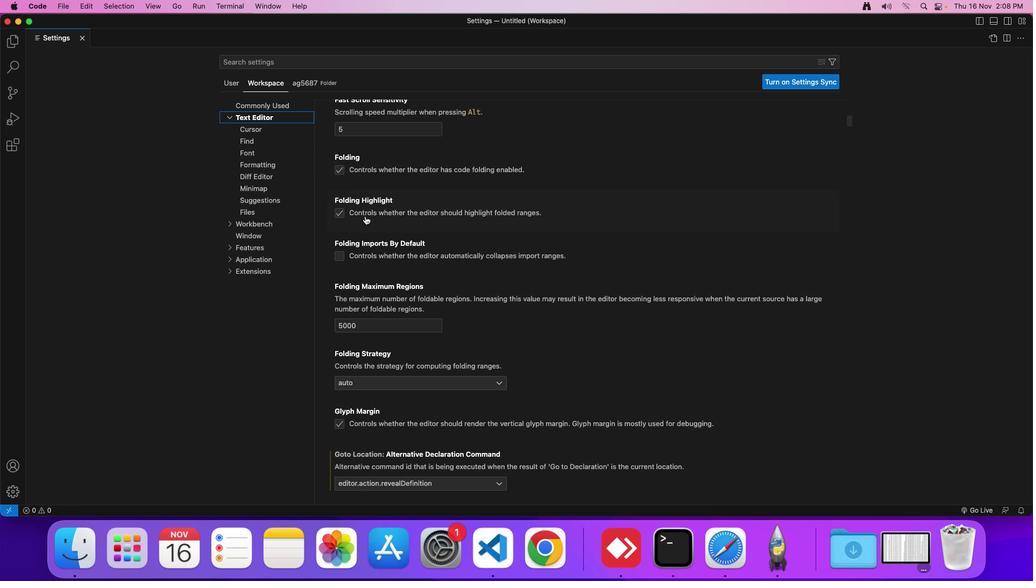 
Action: Mouse scrolled (367, 219) with delta (2, 2)
Screenshot: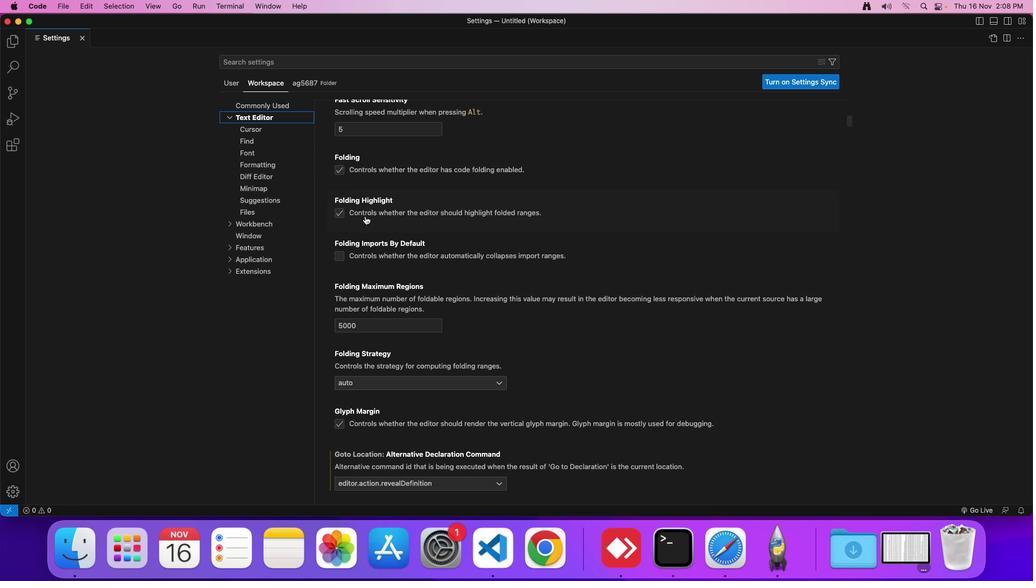 
Action: Mouse scrolled (367, 219) with delta (2, 2)
Screenshot: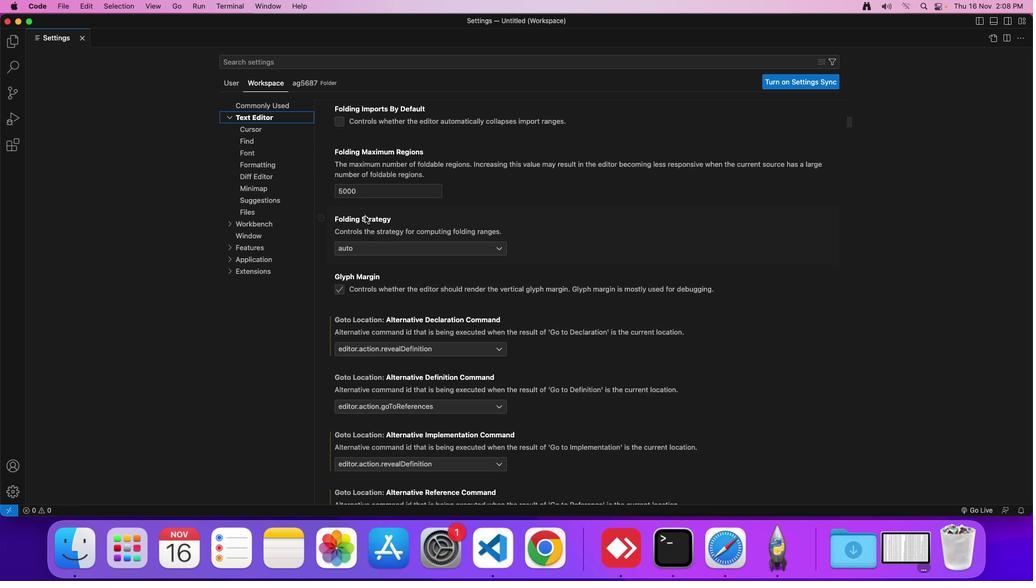 
Action: Mouse scrolled (367, 219) with delta (2, 1)
Screenshot: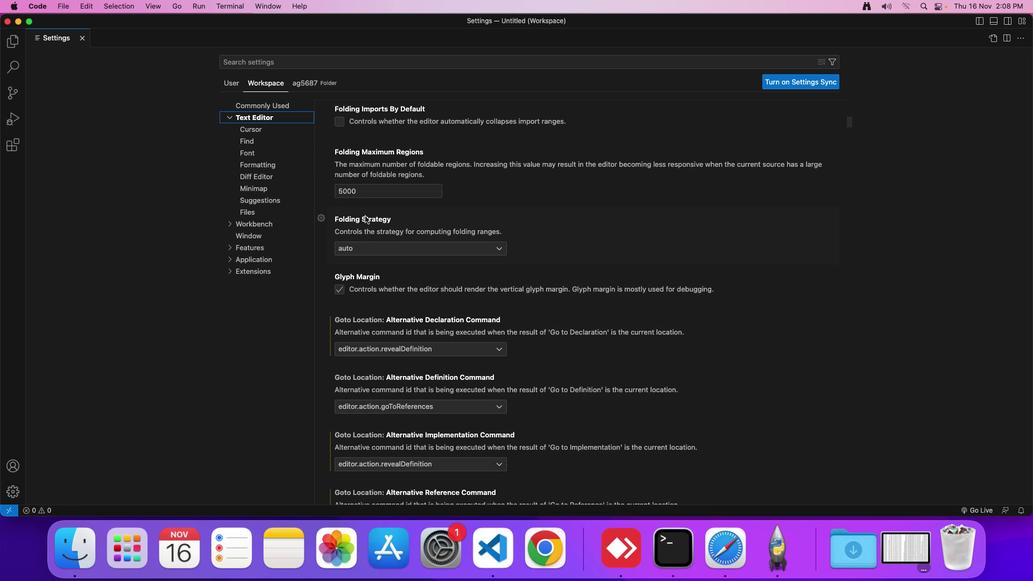 
Action: Mouse scrolled (367, 219) with delta (2, 1)
Screenshot: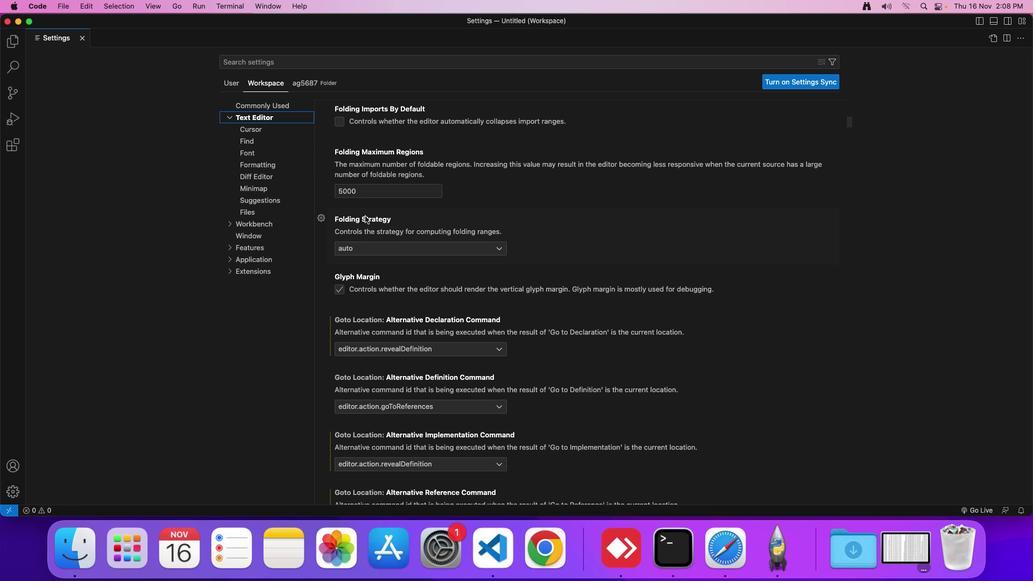 
Action: Mouse scrolled (367, 219) with delta (2, 2)
Screenshot: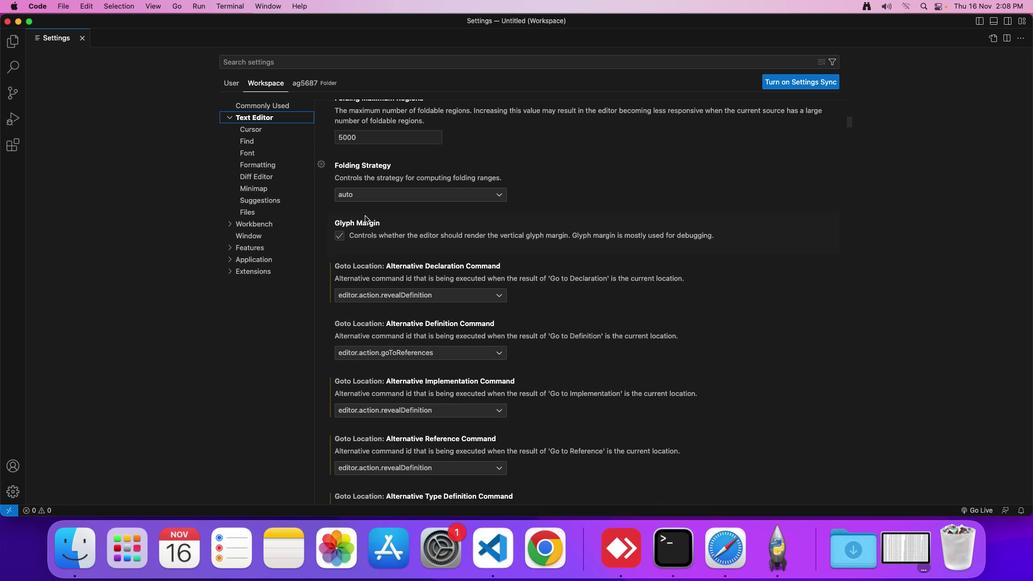 
Action: Mouse scrolled (367, 219) with delta (2, 2)
Screenshot: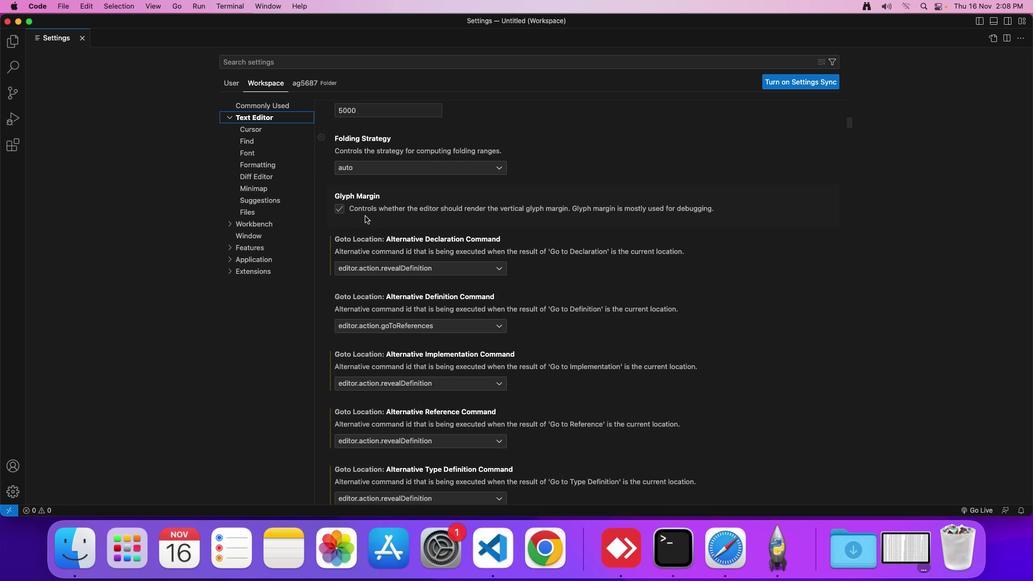 
Action: Mouse scrolled (367, 219) with delta (2, 2)
Screenshot: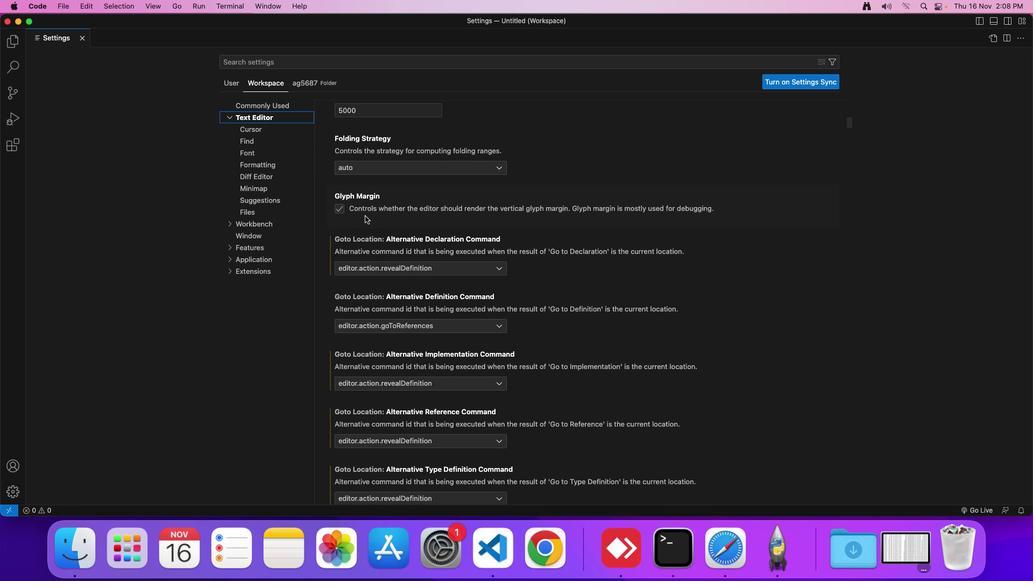 
Action: Mouse moved to (367, 219)
Screenshot: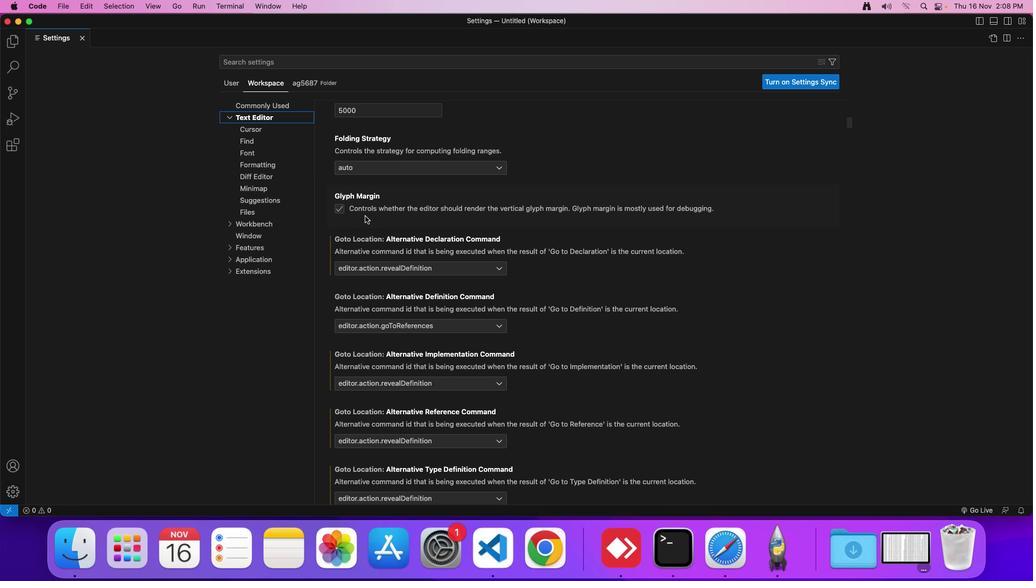 
Action: Mouse scrolled (367, 219) with delta (2, 2)
Screenshot: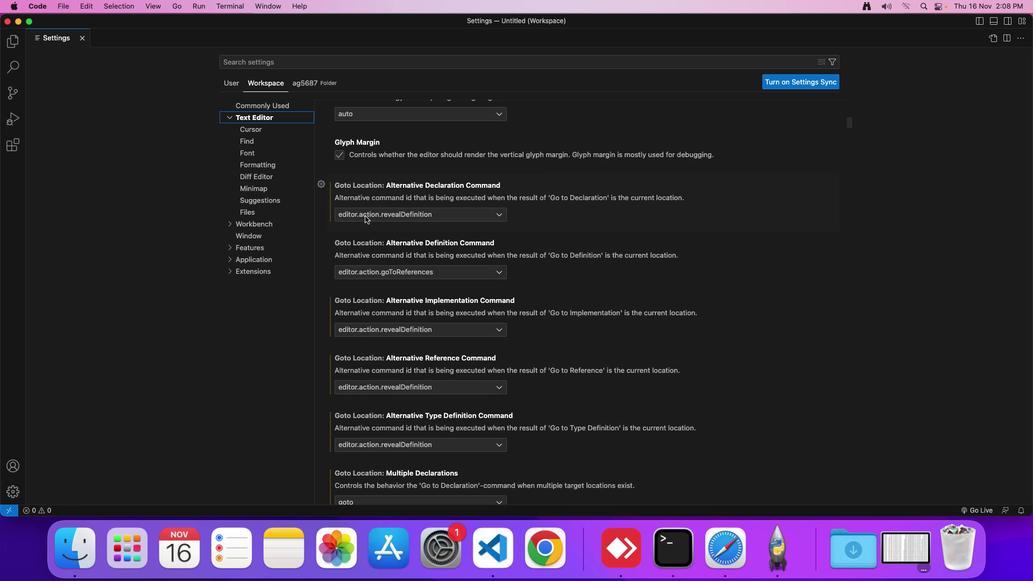 
Action: Mouse scrolled (367, 219) with delta (2, 2)
Screenshot: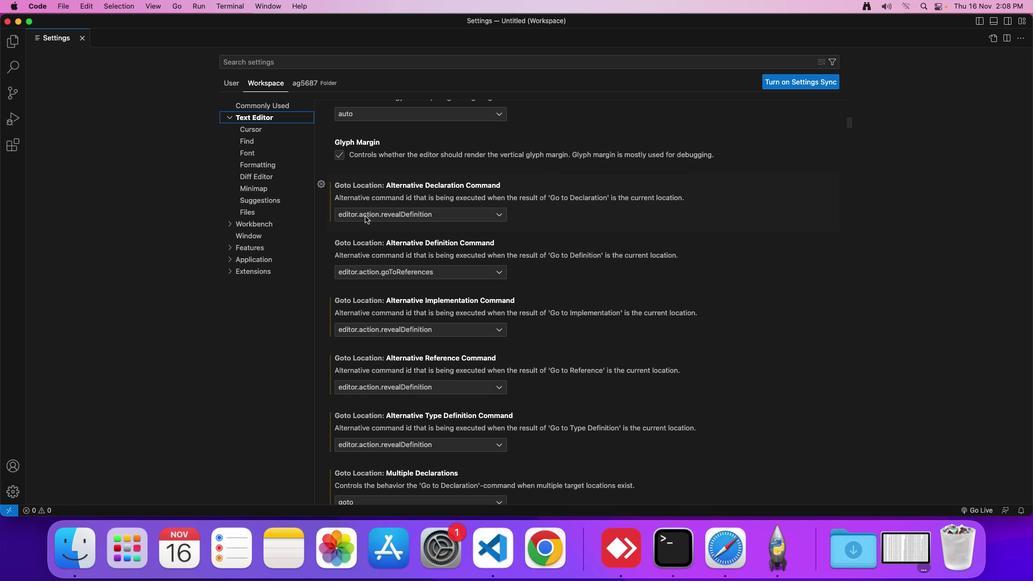 
Action: Mouse scrolled (367, 219) with delta (2, 2)
Screenshot: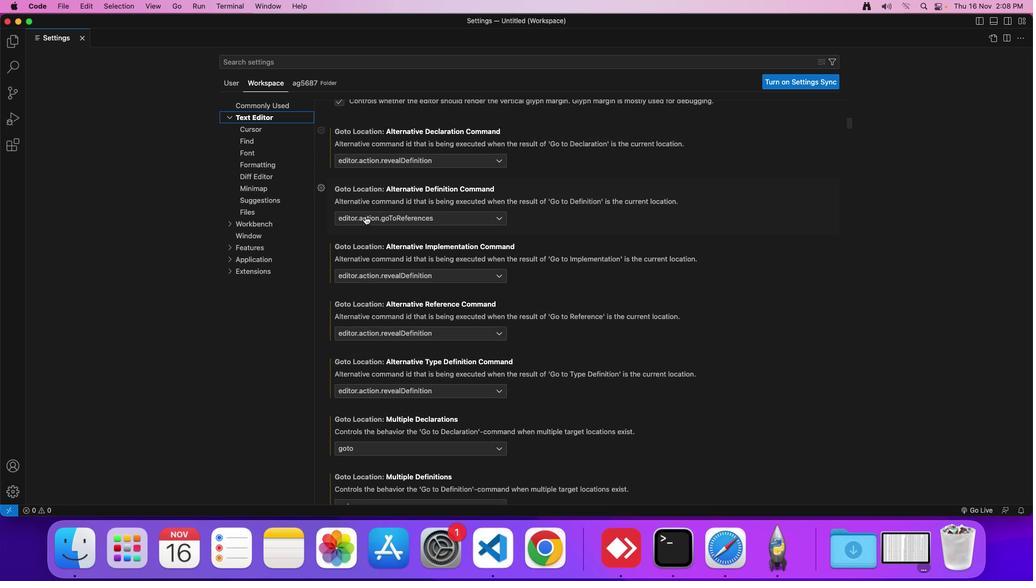 
Action: Mouse scrolled (367, 219) with delta (2, 2)
Screenshot: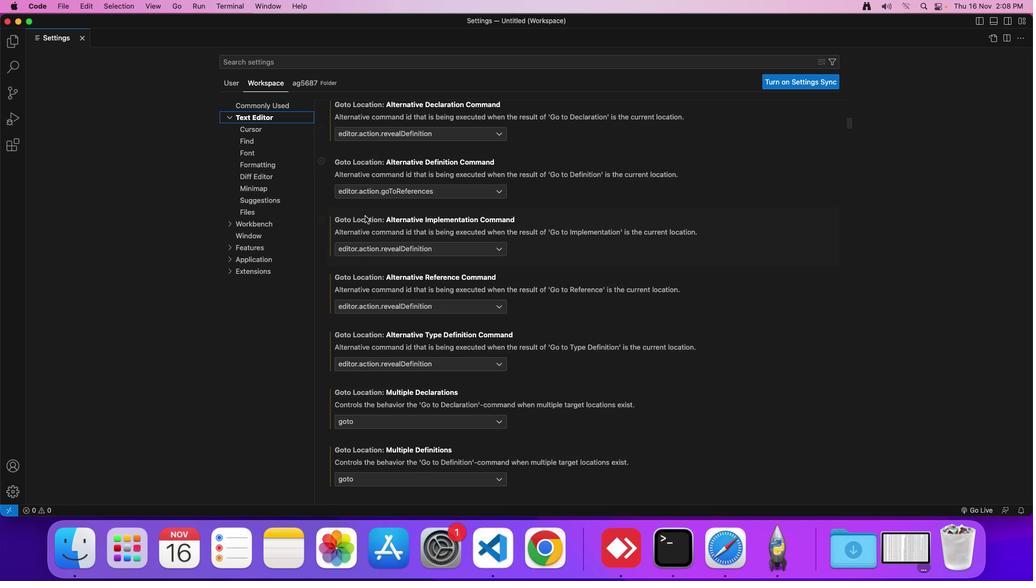 
Action: Mouse scrolled (367, 219) with delta (2, 2)
Screenshot: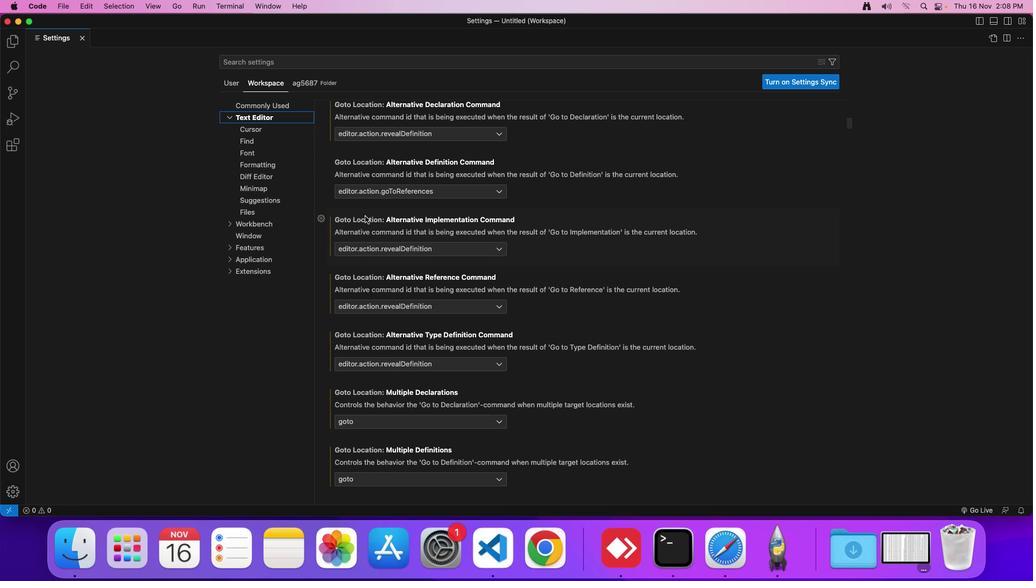 
Action: Mouse scrolled (367, 219) with delta (2, 2)
Screenshot: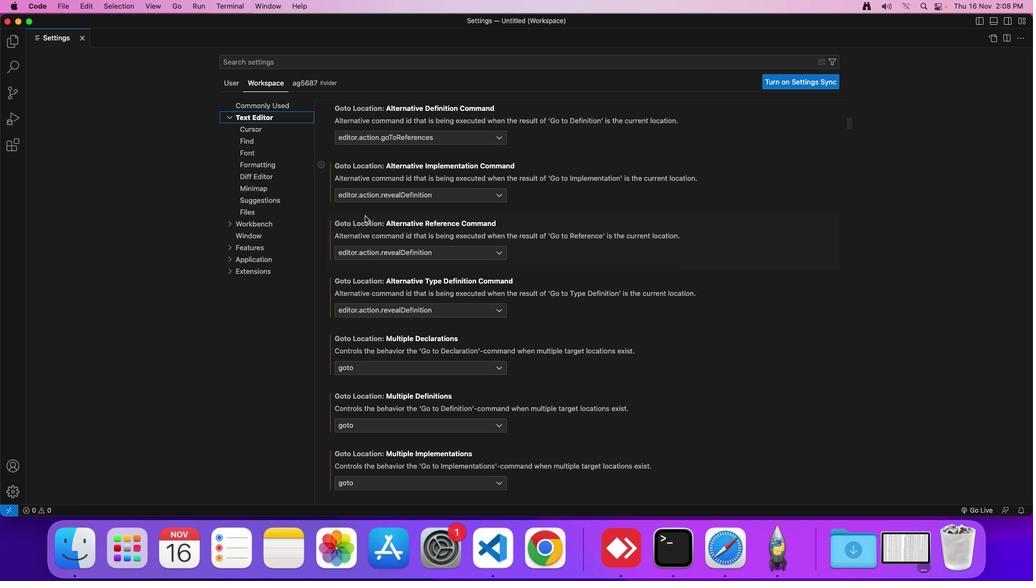 
Action: Mouse scrolled (367, 219) with delta (2, 2)
Screenshot: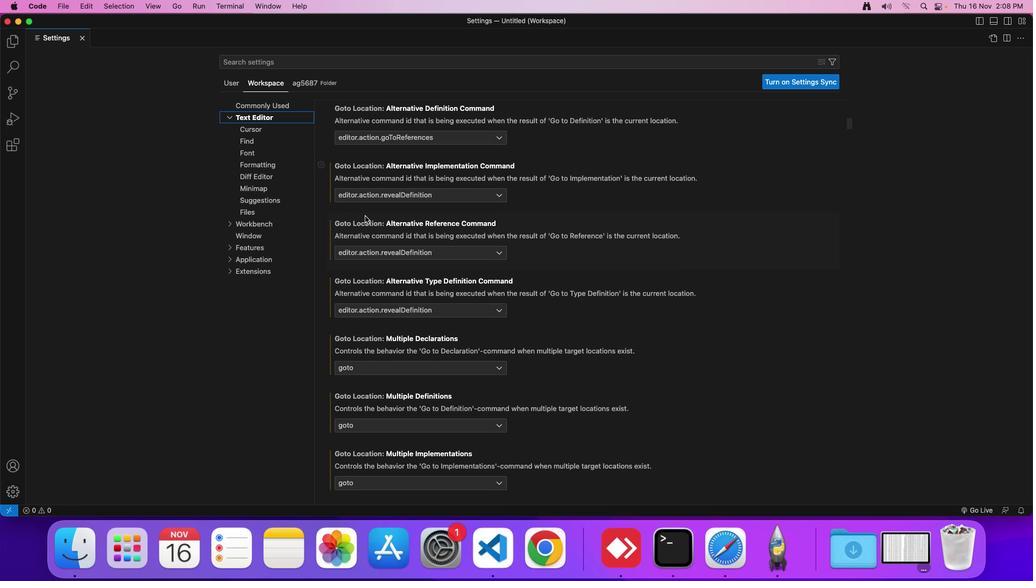 
Action: Mouse scrolled (367, 219) with delta (2, 2)
Screenshot: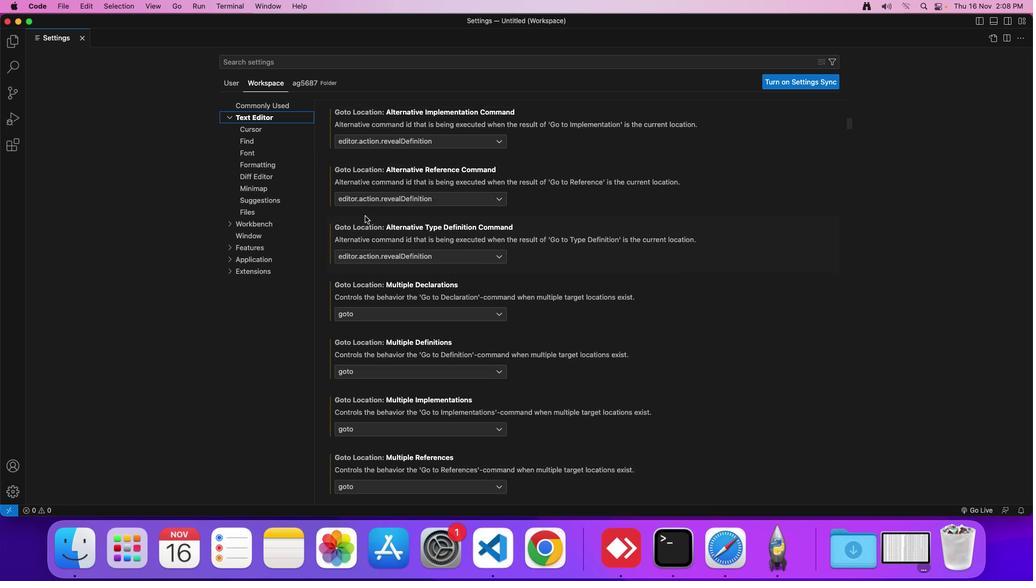 
Action: Mouse scrolled (367, 219) with delta (2, 2)
Screenshot: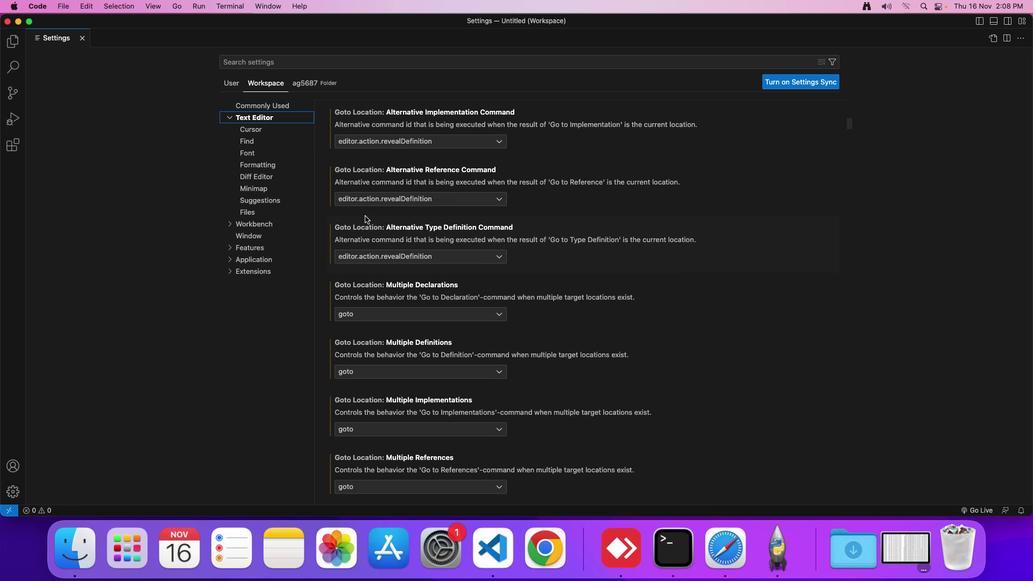 
Action: Mouse scrolled (367, 219) with delta (2, 2)
Screenshot: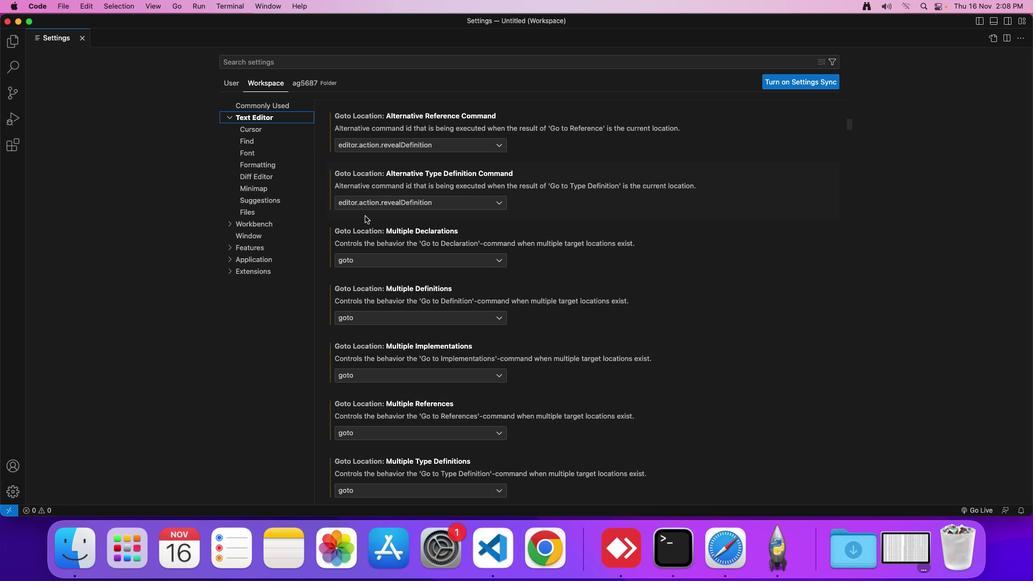 
Action: Mouse scrolled (367, 219) with delta (2, 2)
Screenshot: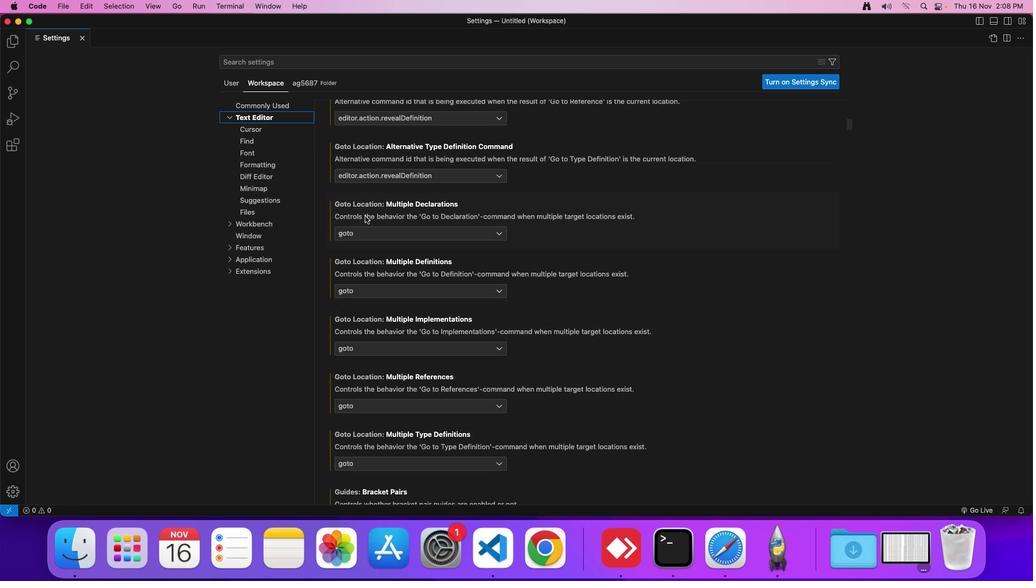 
Action: Mouse scrolled (367, 219) with delta (2, 2)
Screenshot: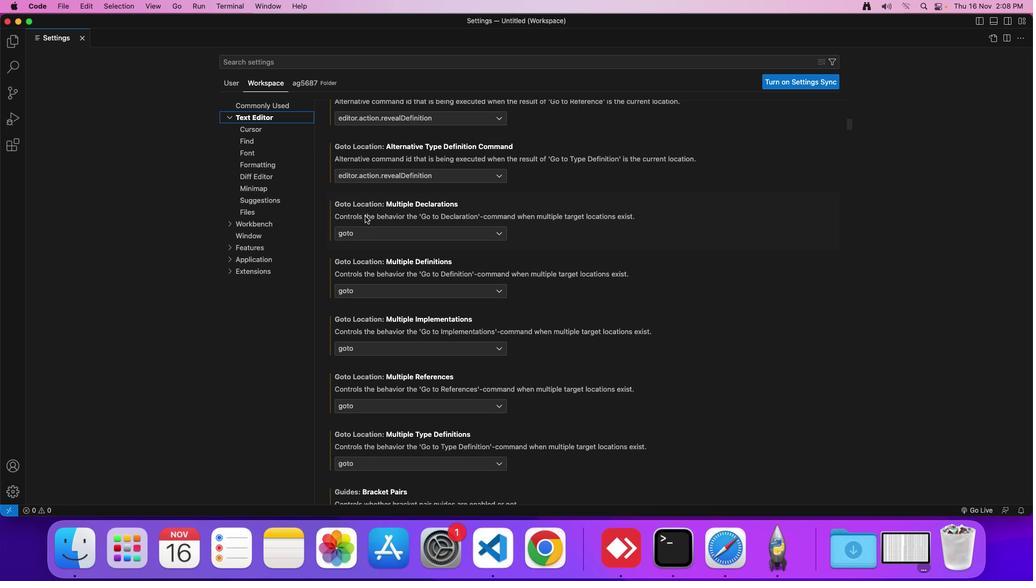 
Action: Mouse scrolled (367, 219) with delta (2, 2)
Screenshot: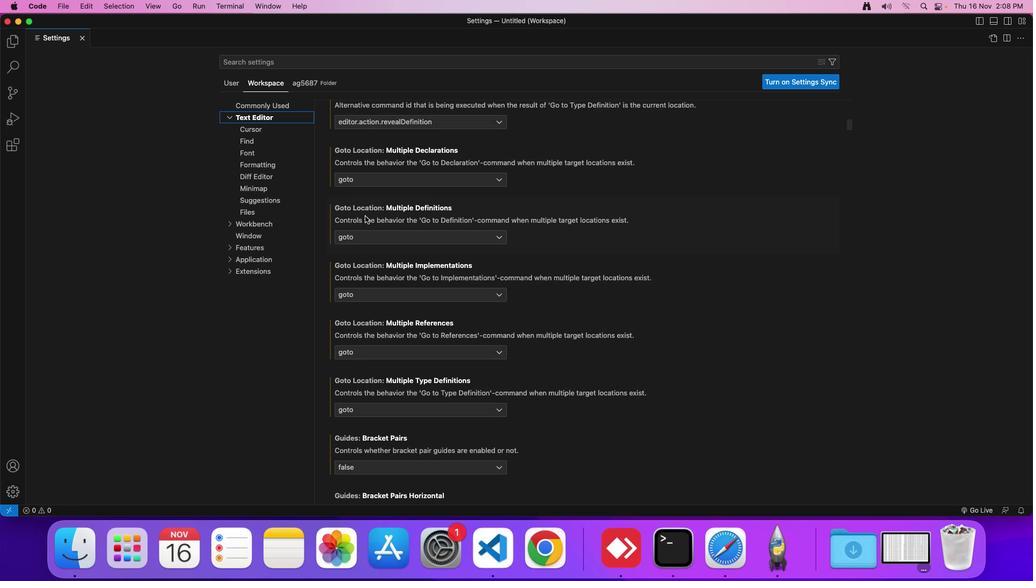 
Action: Mouse moved to (368, 219)
Screenshot: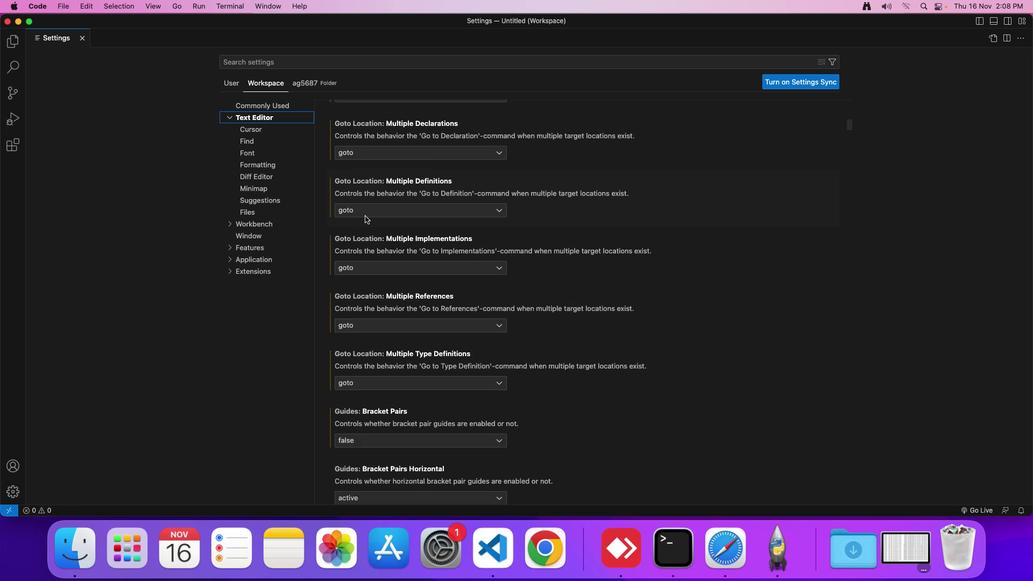 
Action: Mouse scrolled (368, 219) with delta (2, 2)
Screenshot: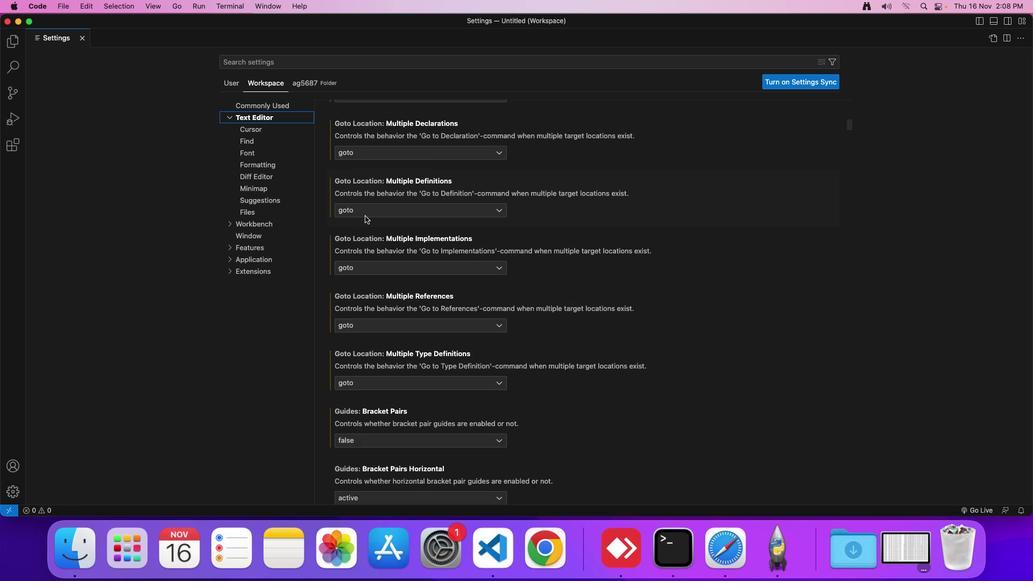 
Action: Mouse scrolled (368, 219) with delta (2, 2)
Screenshot: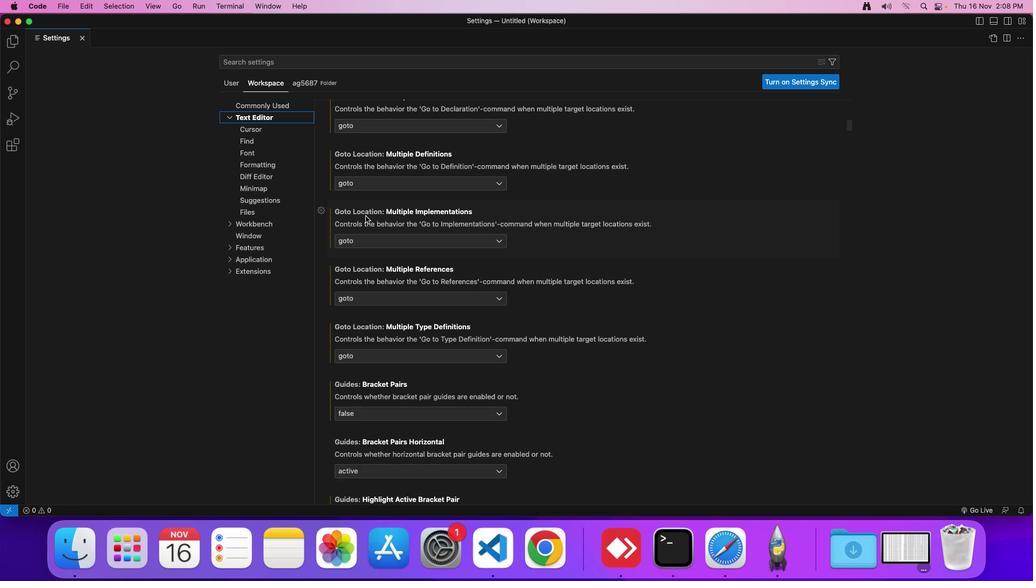 
Action: Mouse scrolled (368, 219) with delta (2, 2)
Screenshot: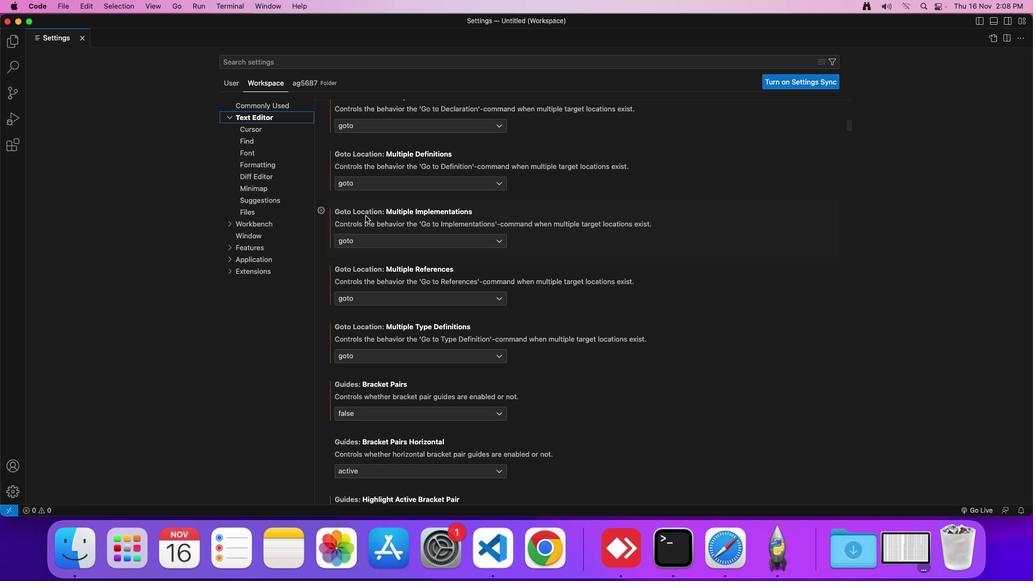 
Action: Mouse moved to (368, 219)
Screenshot: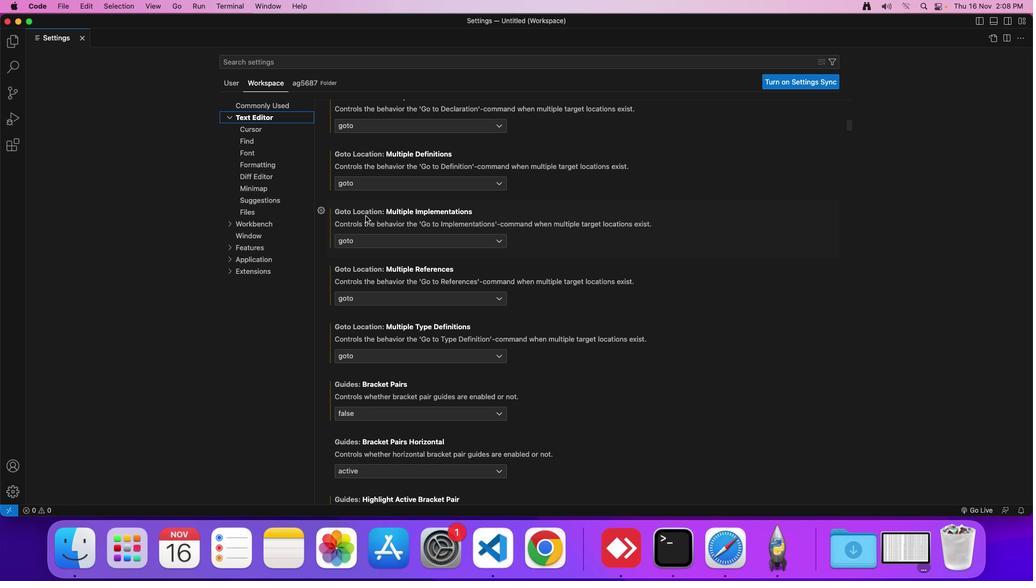 
Action: Mouse scrolled (368, 219) with delta (2, 2)
Screenshot: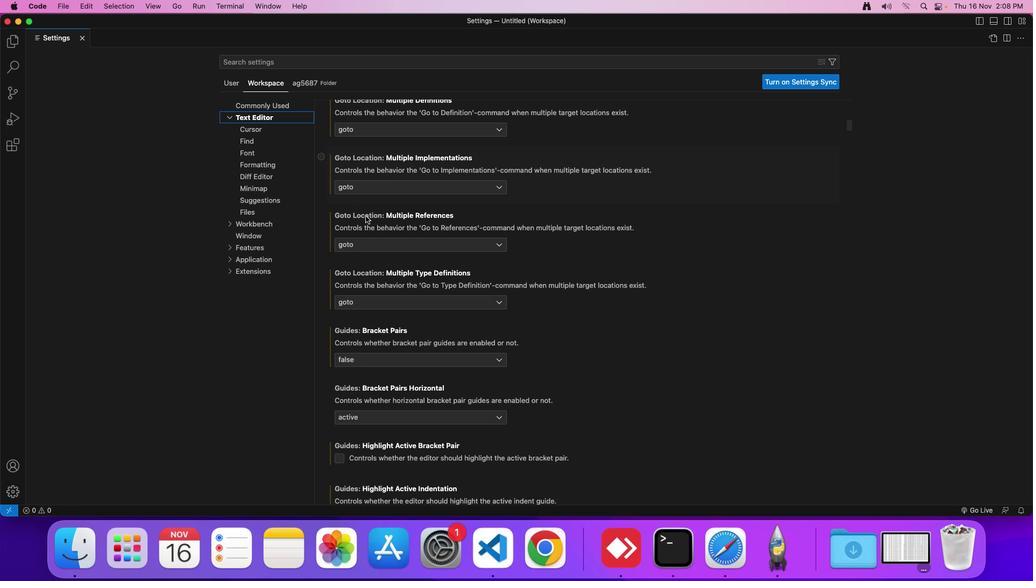 
Action: Mouse scrolled (368, 219) with delta (2, 2)
Screenshot: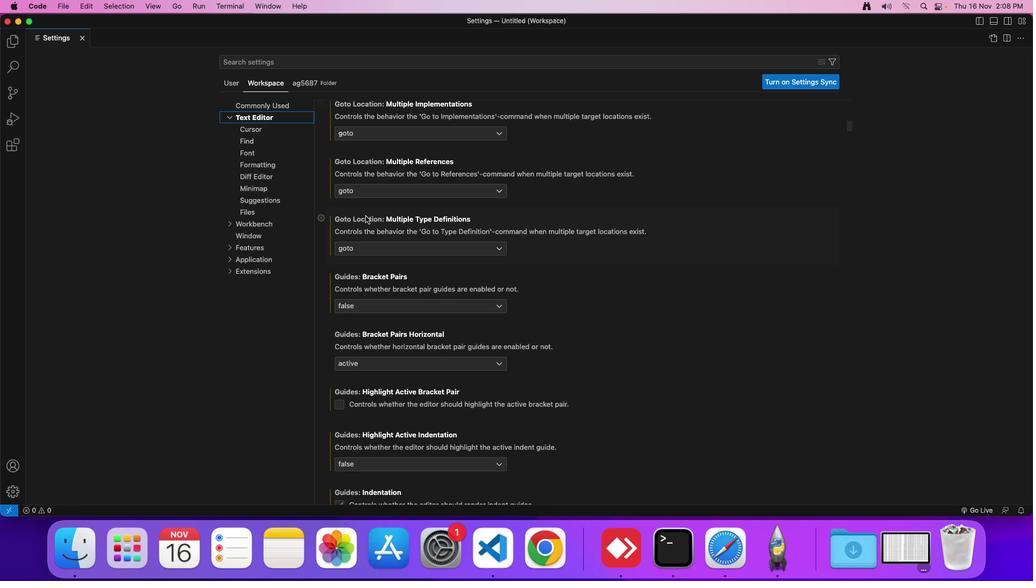 
Action: Mouse scrolled (368, 219) with delta (2, 1)
Screenshot: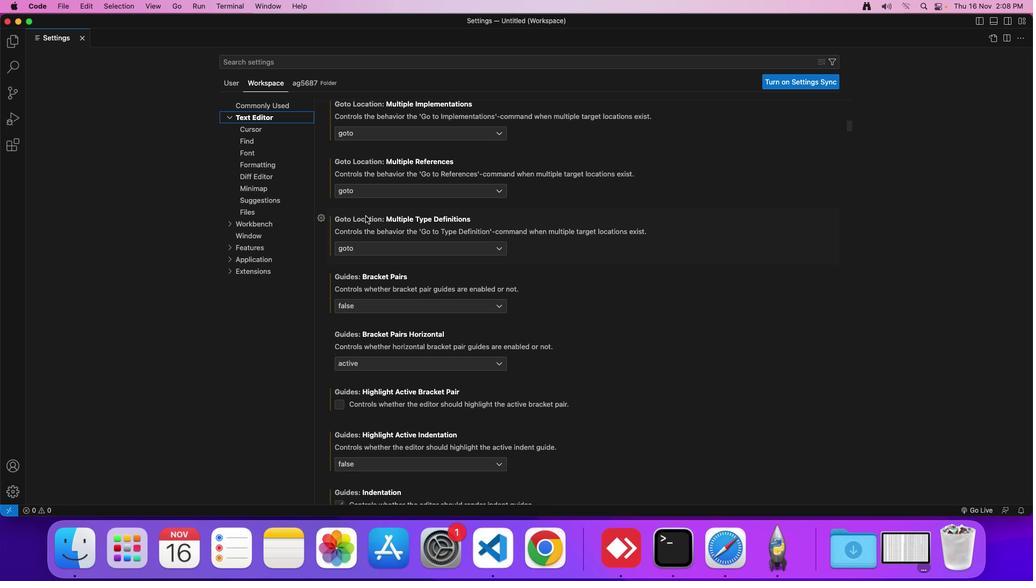 
Action: Mouse scrolled (368, 219) with delta (2, 2)
Screenshot: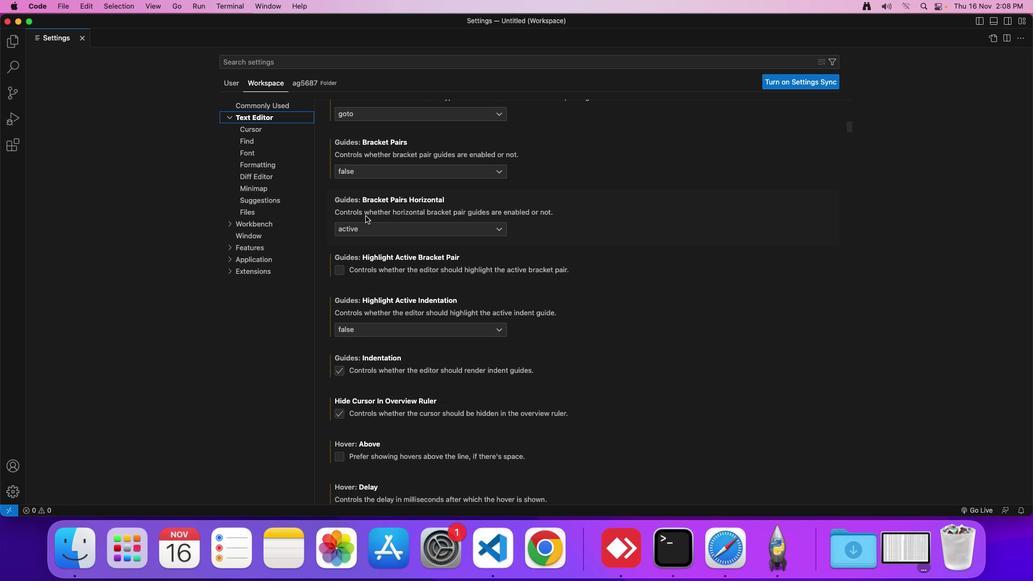 
Action: Mouse scrolled (368, 219) with delta (2, 2)
Screenshot: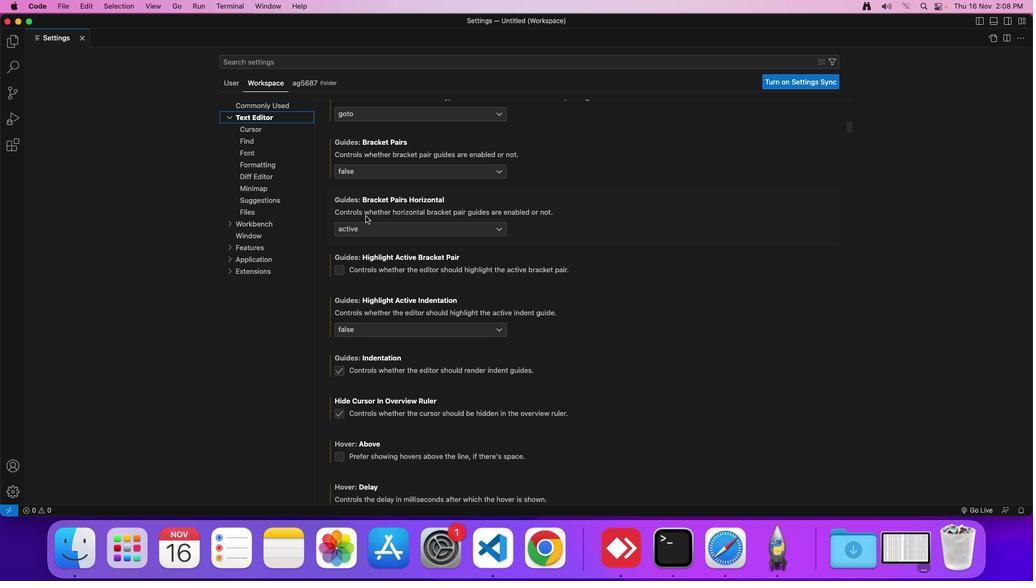 
Action: Mouse scrolled (368, 219) with delta (2, 1)
Screenshot: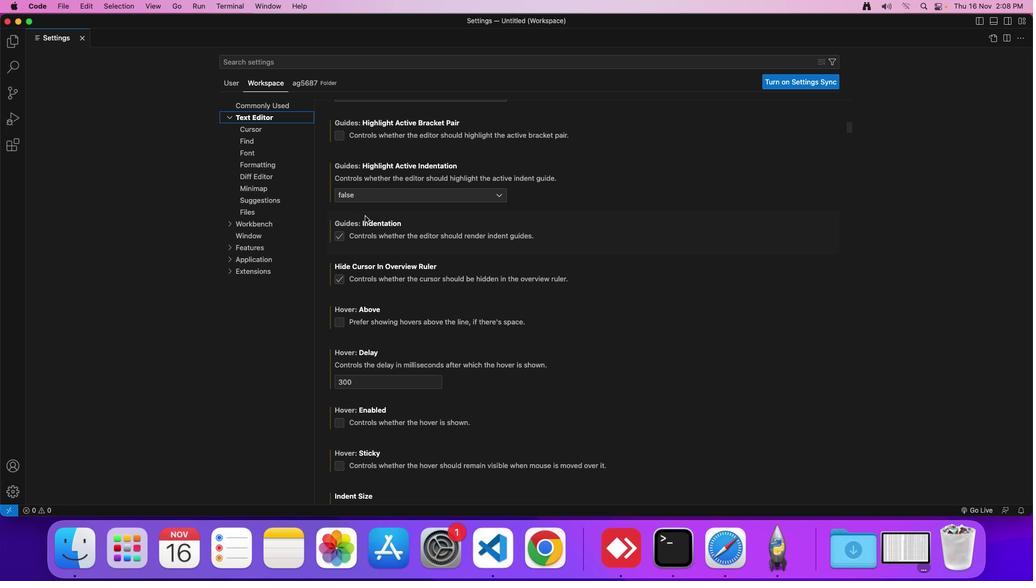 
Action: Mouse scrolled (368, 219) with delta (2, 0)
Screenshot: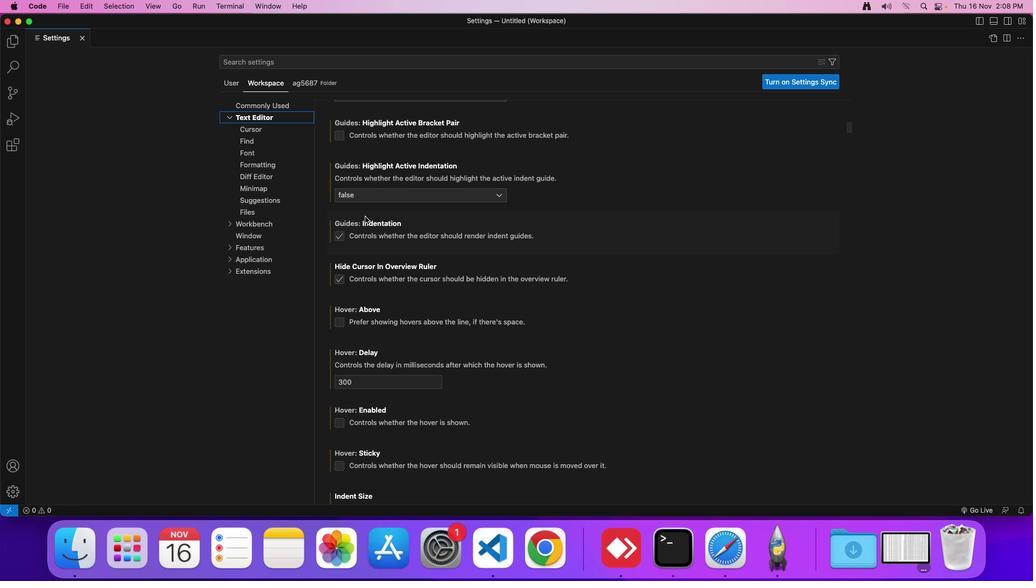 
Action: Mouse moved to (367, 219)
Screenshot: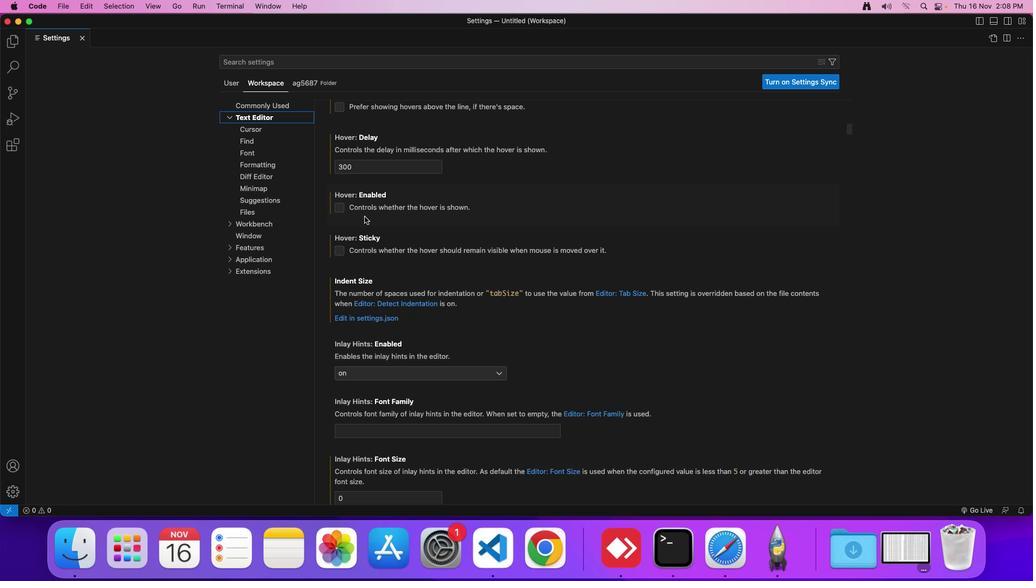 
Action: Mouse scrolled (367, 219) with delta (2, 0)
Screenshot: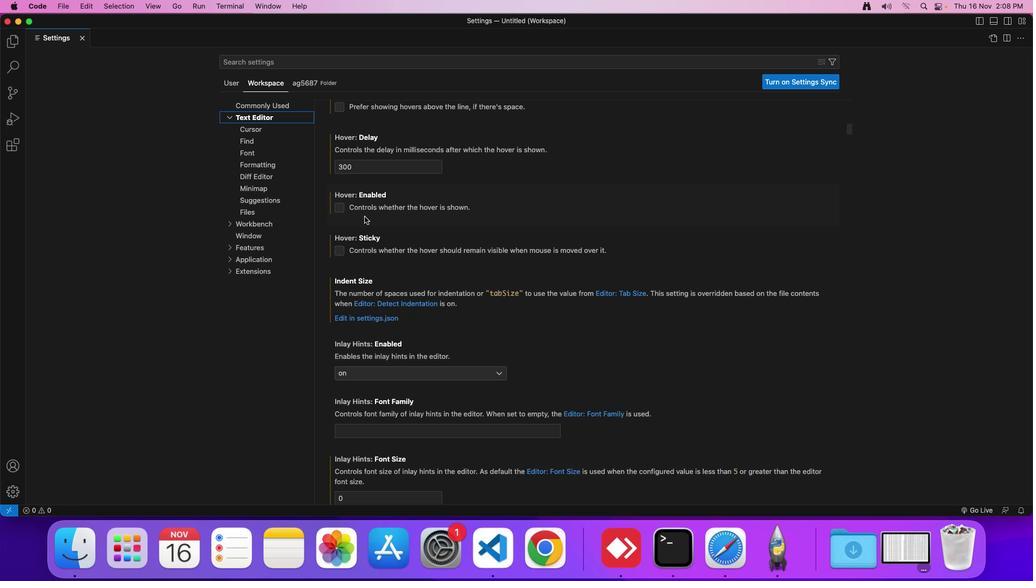 
Action: Mouse moved to (367, 219)
Screenshot: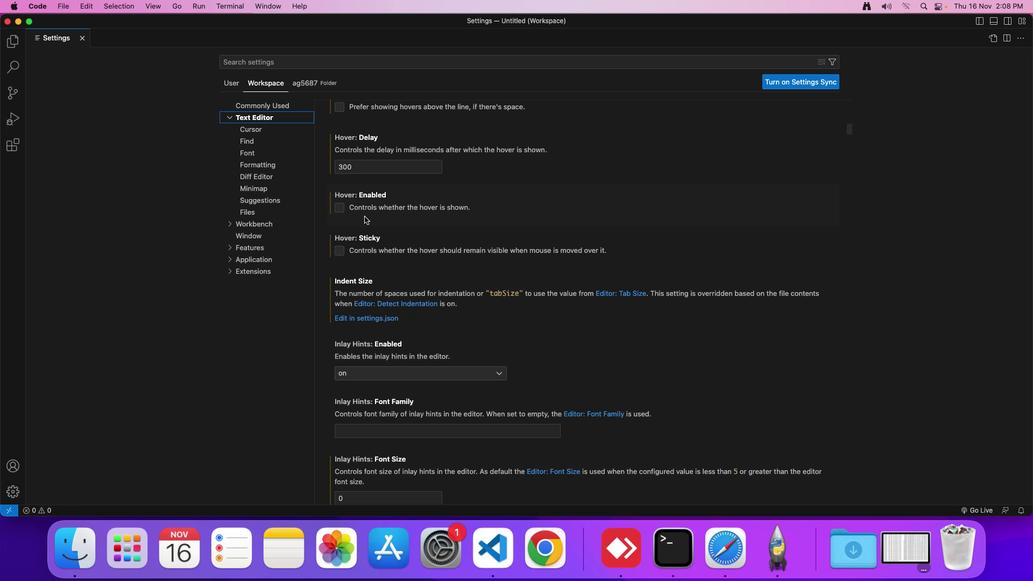 
Action: Mouse scrolled (367, 219) with delta (2, 0)
Screenshot: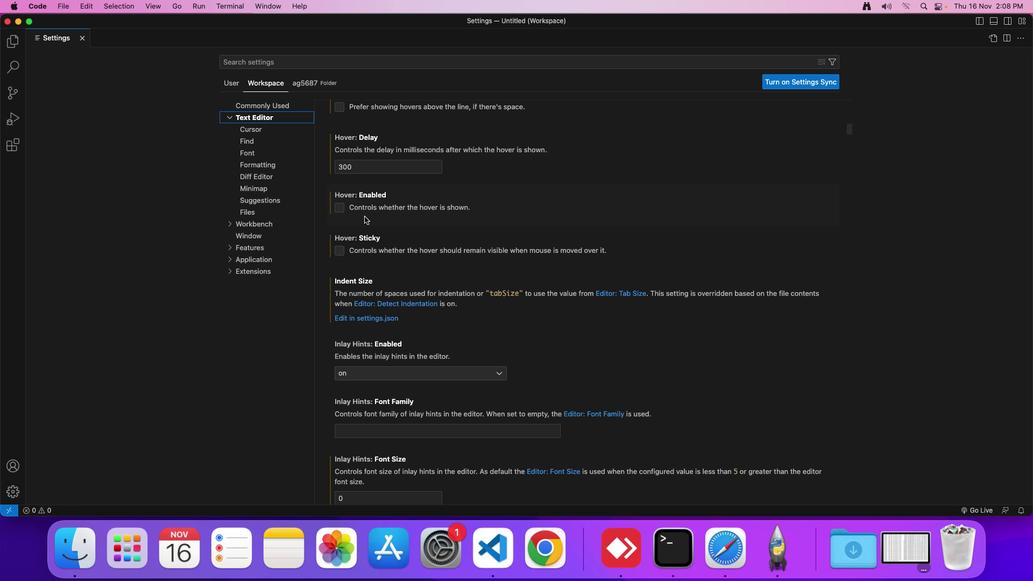 
Action: Mouse scrolled (367, 219) with delta (2, 2)
Screenshot: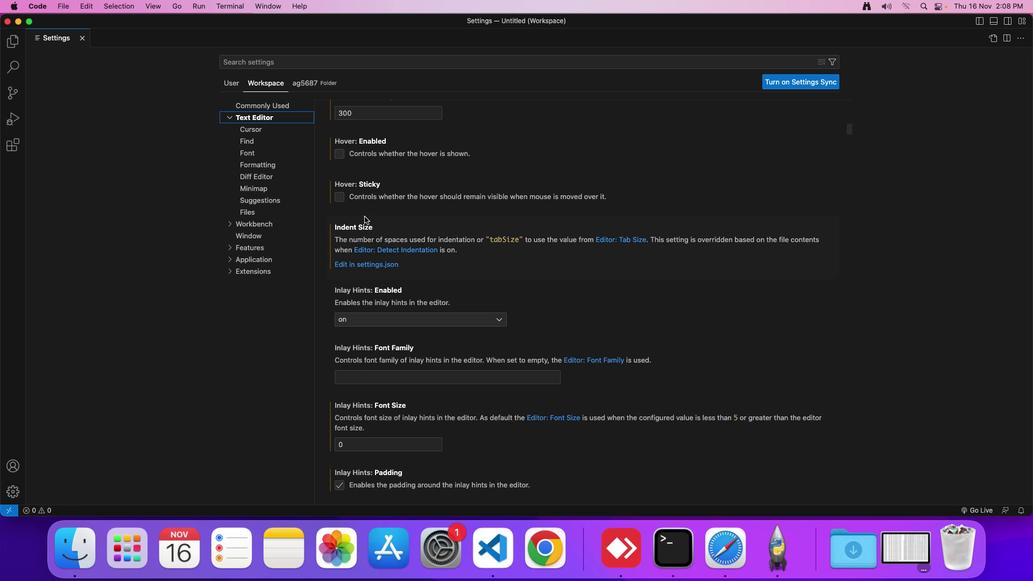 
Action: Mouse scrolled (367, 219) with delta (2, 2)
Screenshot: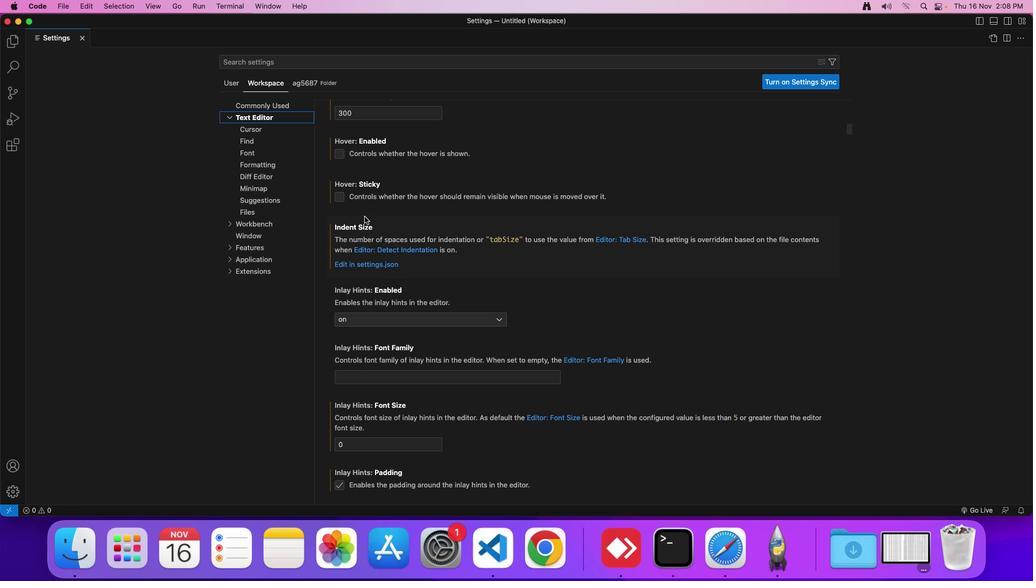 
Action: Mouse scrolled (367, 219) with delta (2, 2)
Screenshot: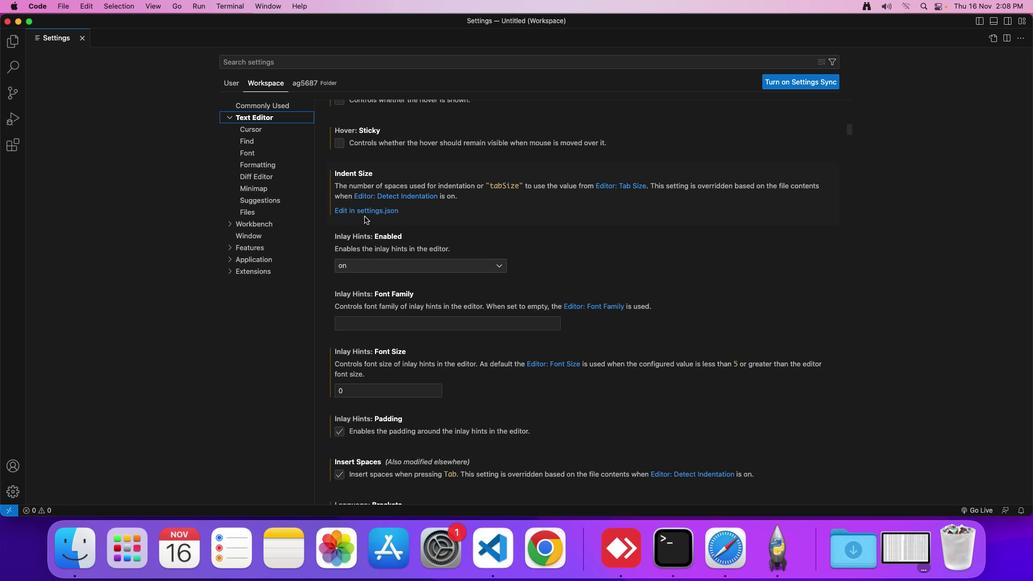 
Action: Mouse scrolled (367, 219) with delta (2, 2)
Screenshot: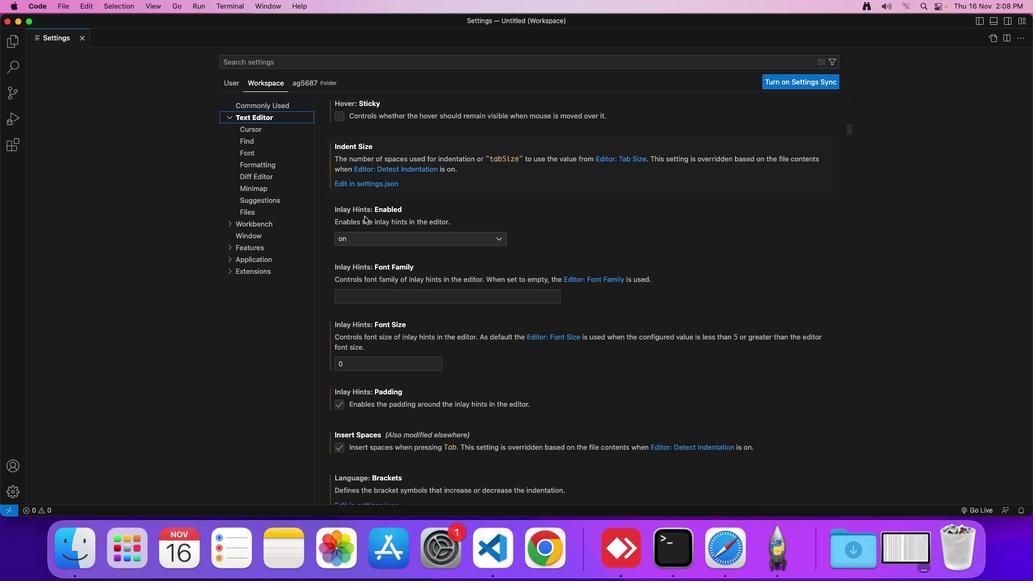 
Action: Mouse scrolled (367, 219) with delta (2, 2)
Screenshot: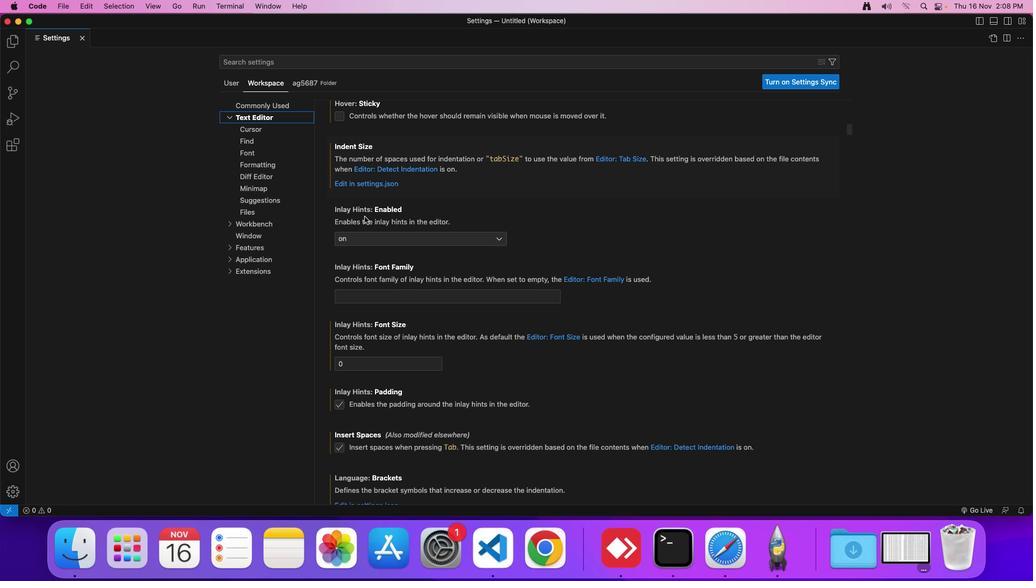 
Action: Mouse scrolled (367, 219) with delta (2, 2)
Screenshot: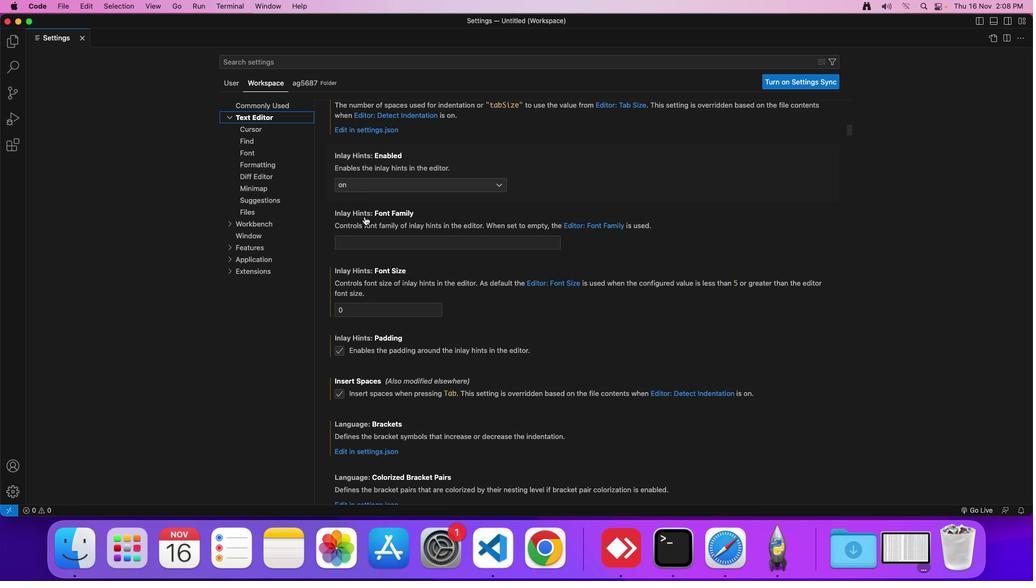
Action: Mouse scrolled (367, 219) with delta (2, 2)
Screenshot: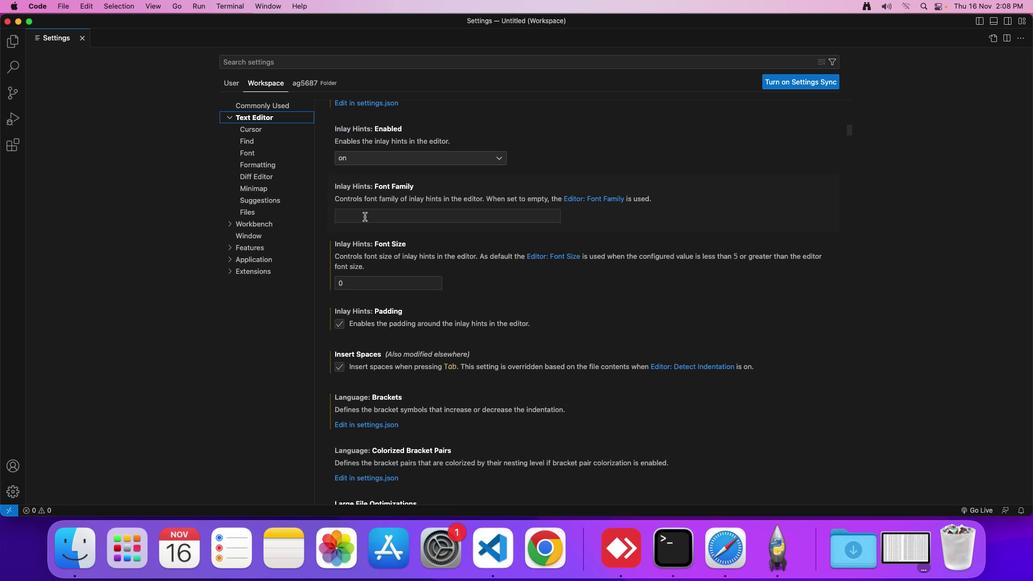 
Action: Mouse scrolled (367, 219) with delta (2, 2)
Screenshot: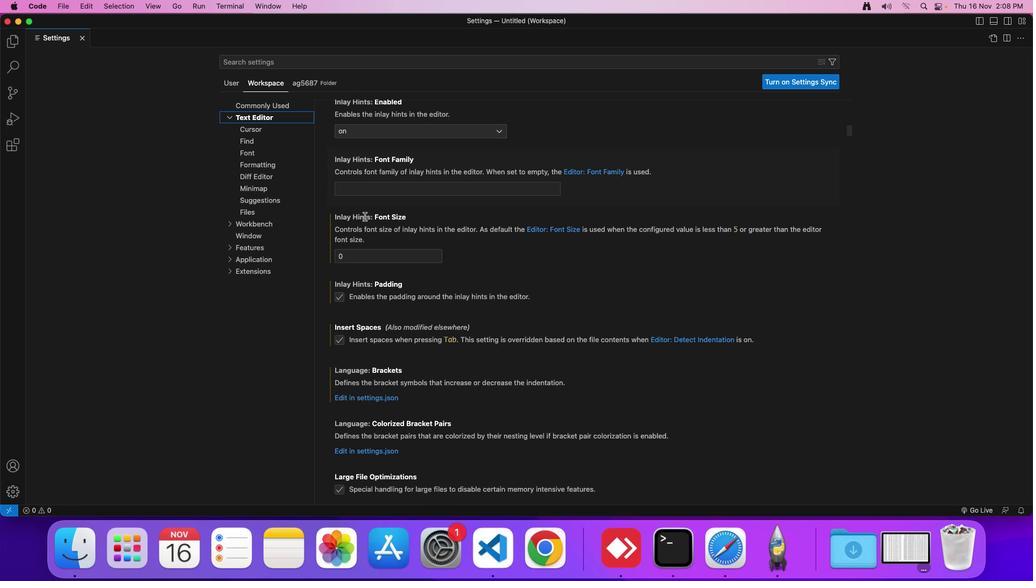 
Action: Mouse scrolled (367, 219) with delta (2, 2)
Screenshot: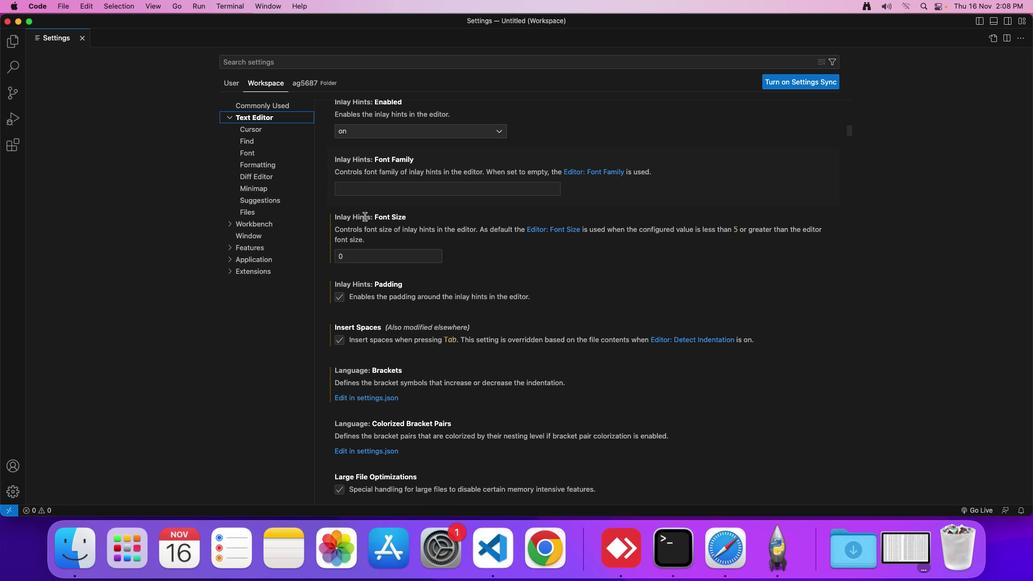 
Action: Mouse moved to (367, 219)
Screenshot: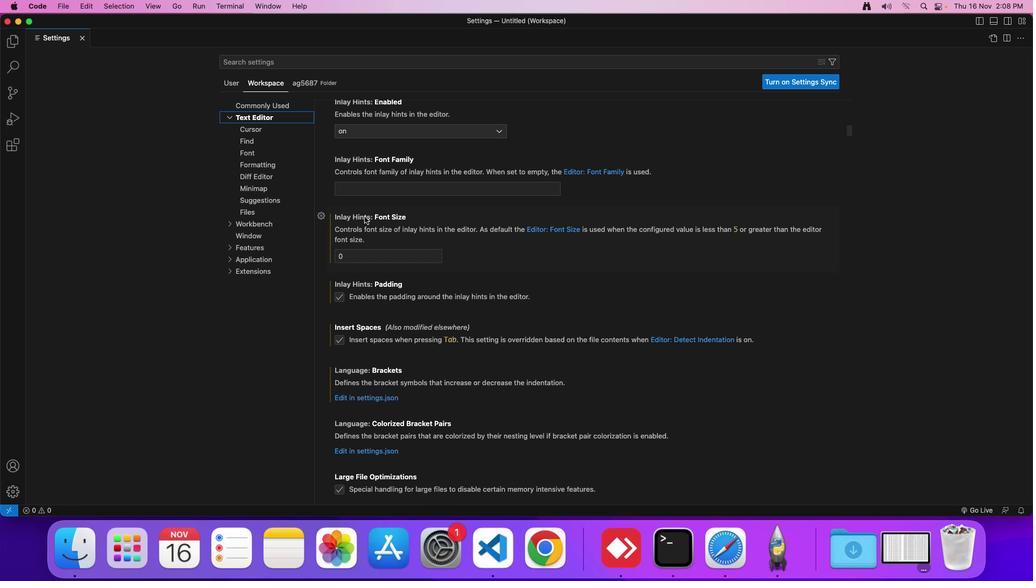 
Action: Mouse scrolled (367, 219) with delta (2, 2)
Screenshot: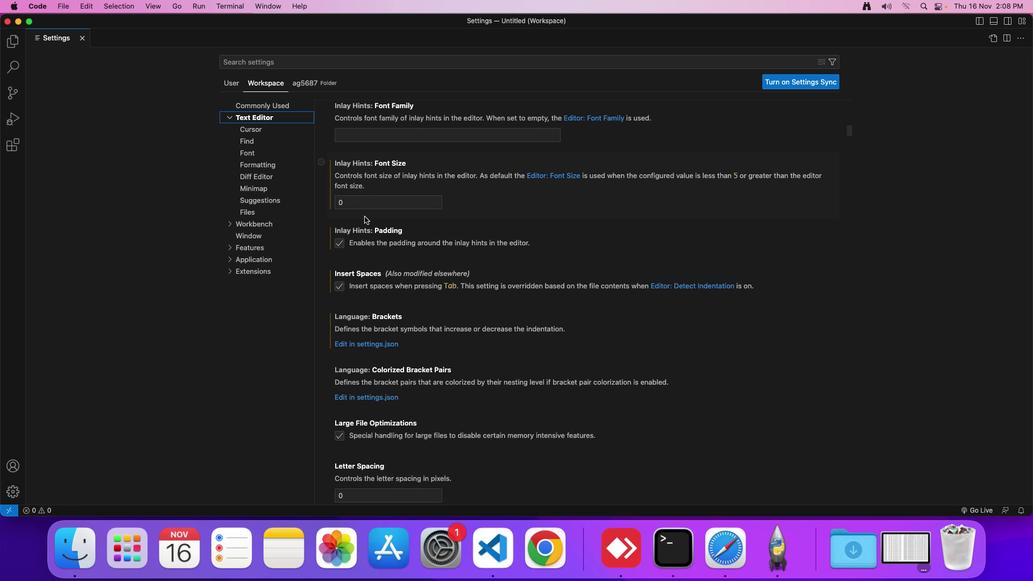 
Action: Mouse scrolled (367, 219) with delta (2, 2)
Screenshot: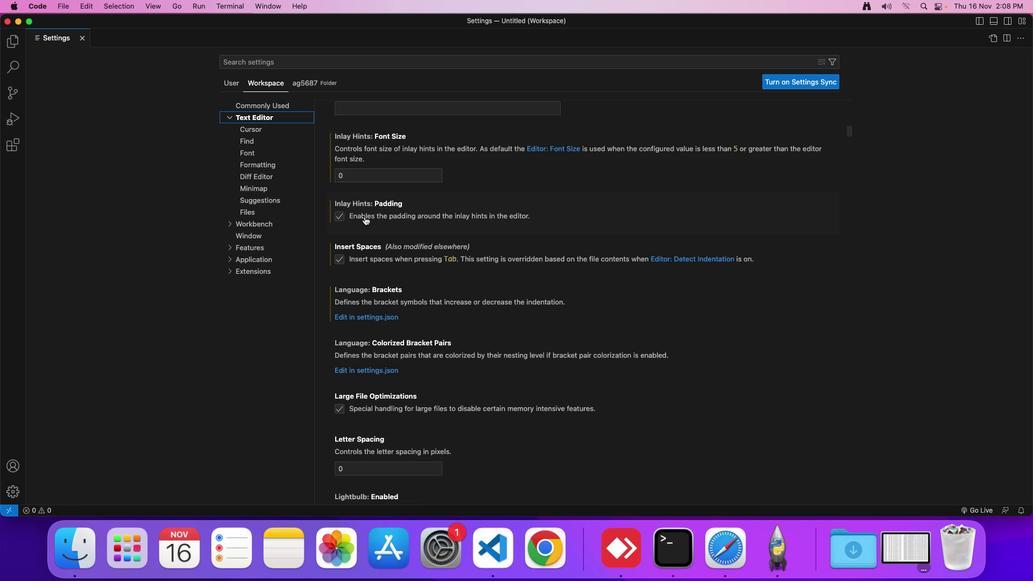 
Action: Mouse scrolled (367, 219) with delta (2, 2)
Screenshot: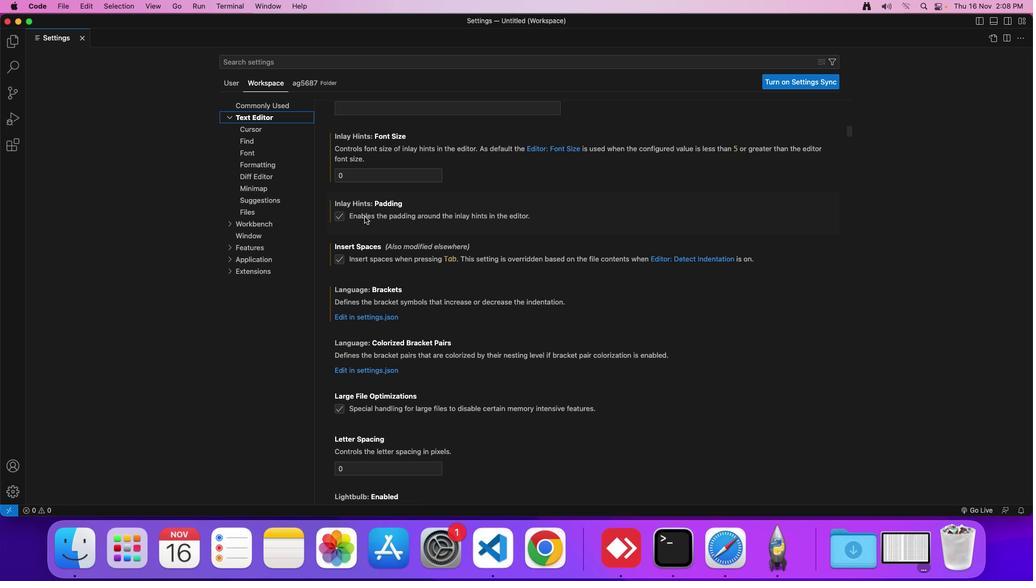 
Action: Mouse scrolled (367, 219) with delta (2, 2)
Screenshot: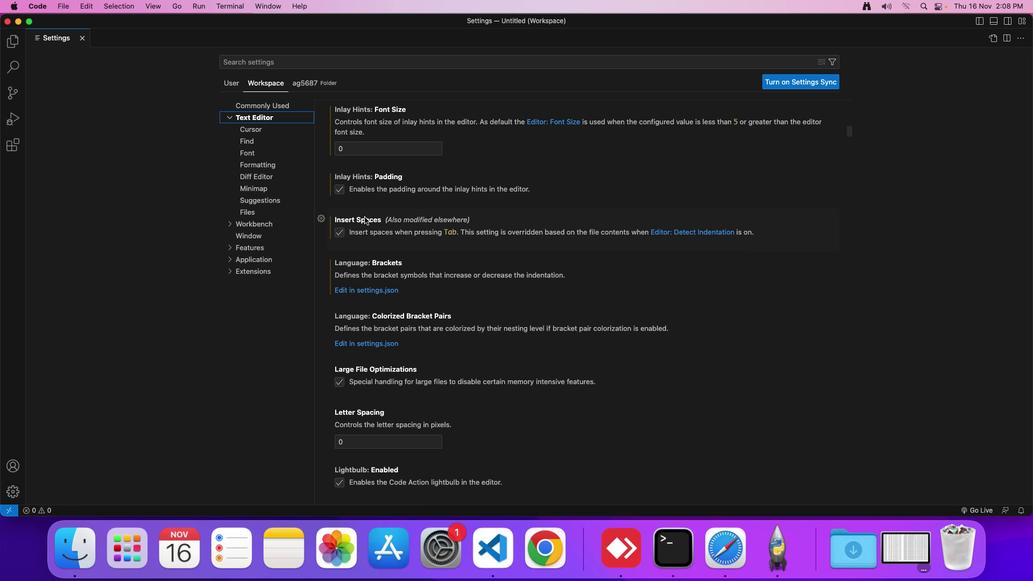 
Action: Mouse moved to (361, 343)
Screenshot: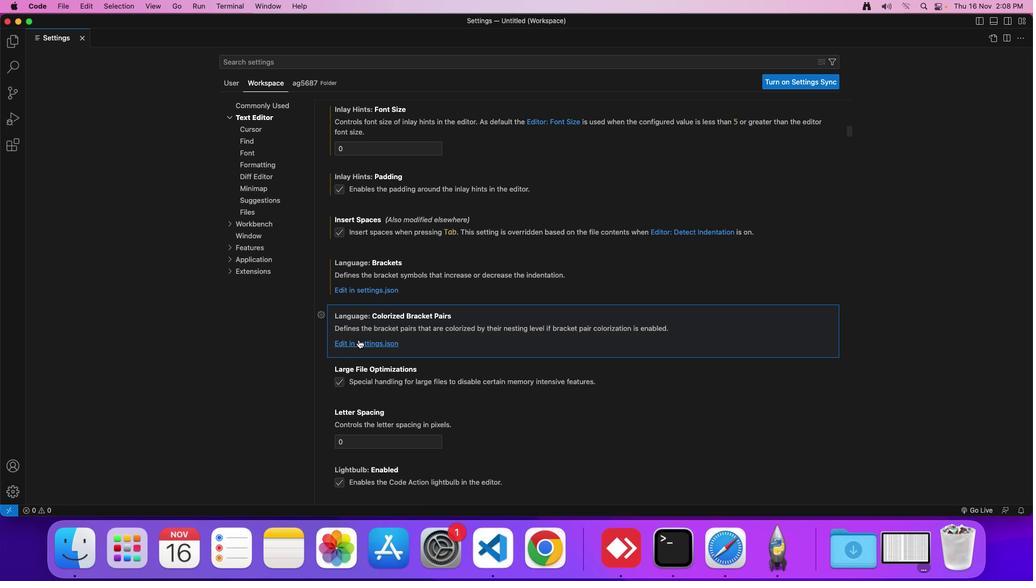 
Action: Mouse pressed left at (361, 343)
Screenshot: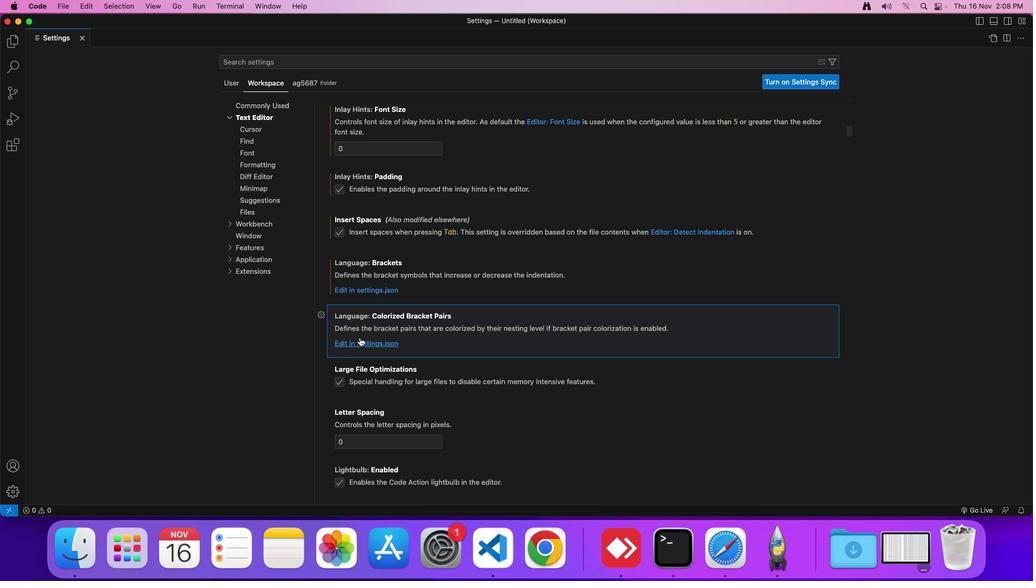 
Action: Mouse moved to (390, 223)
Screenshot: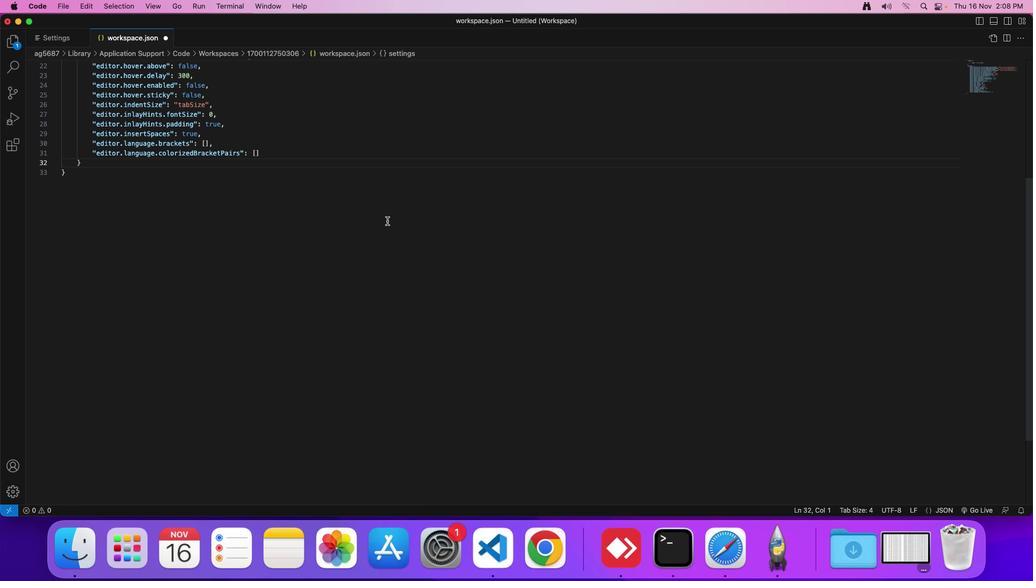 
